 Task: Monitor the traffic conditions on I5 between Portland and Seattle.
Action: Key pressed <Key.shift_r>I5,<Key.space><Key.shift_r>Portland
Screenshot: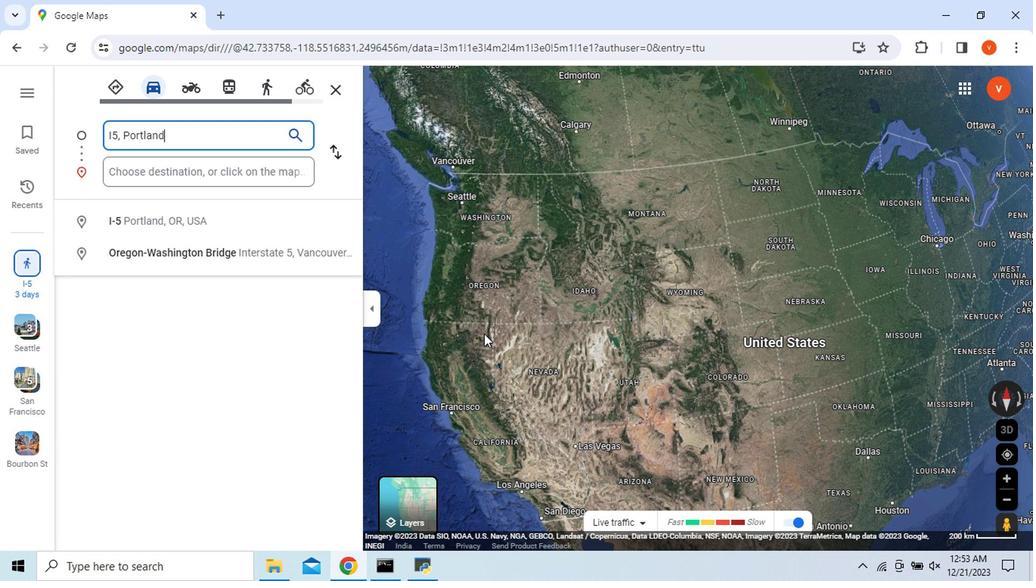 
Action: Mouse moved to (513, 364)
Screenshot: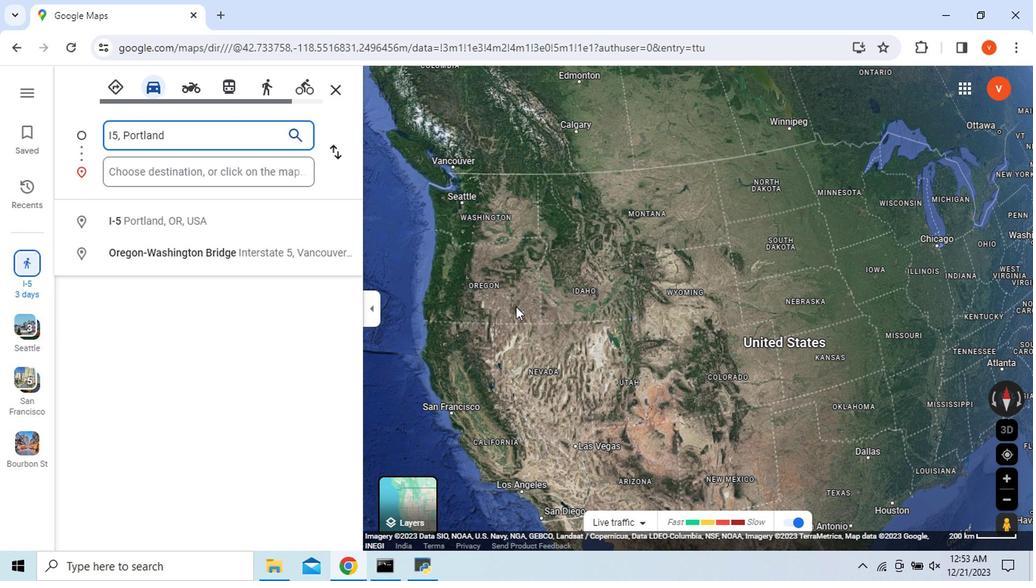 
Action: Key pressed <Key.enter>
Screenshot: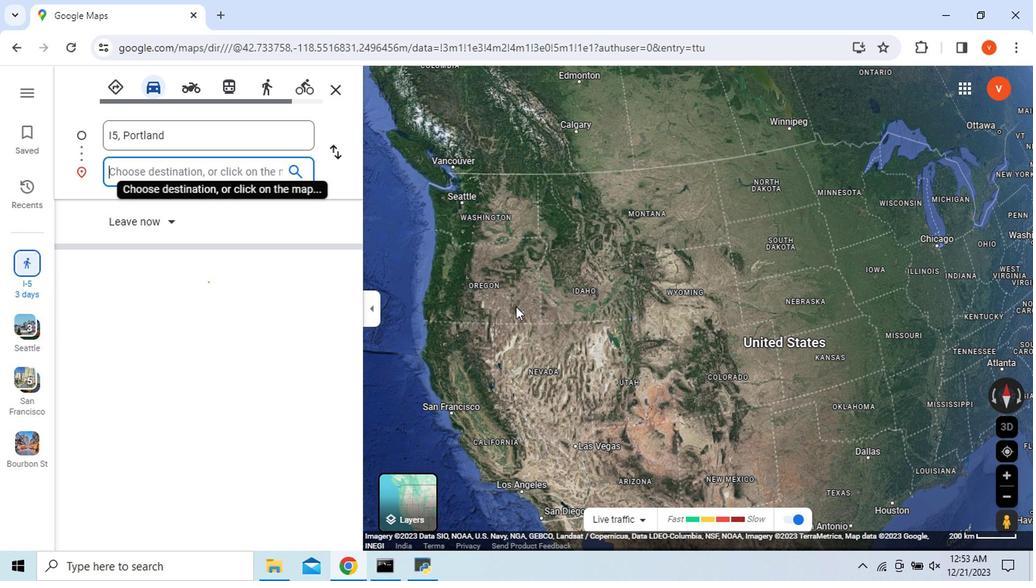 
Action: Mouse moved to (295, 400)
Screenshot: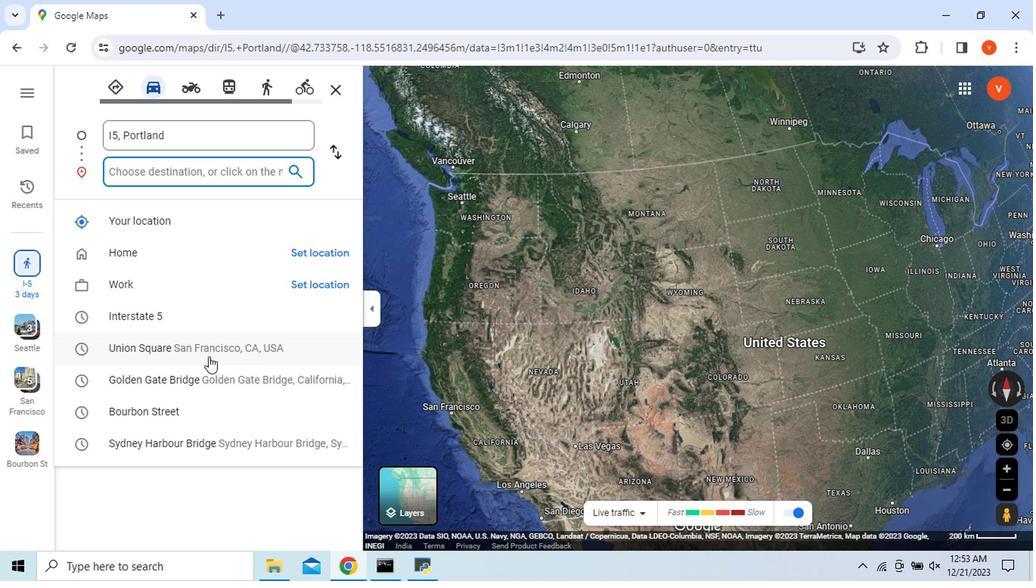 
Action: Key pressed <Key.shift_r>I5,<Key.space><Key.shift>Seattle
Screenshot: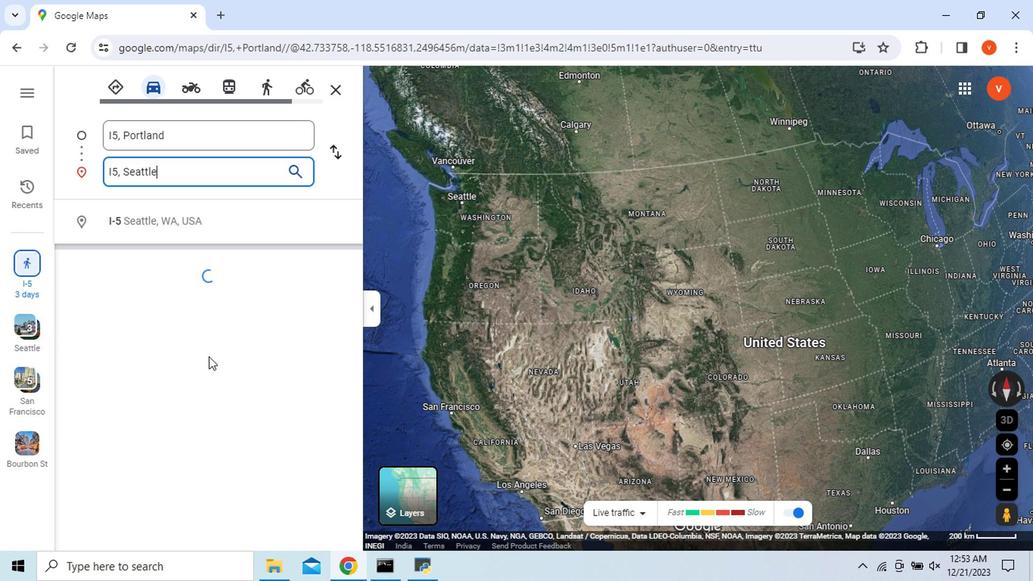
Action: Mouse moved to (274, 302)
Screenshot: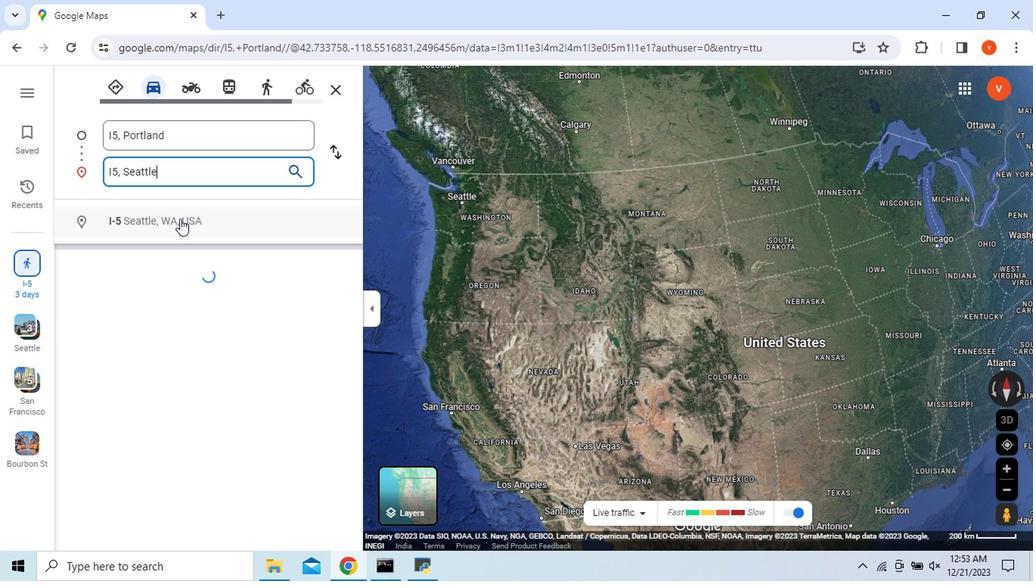 
Action: Mouse pressed left at (274, 302)
Screenshot: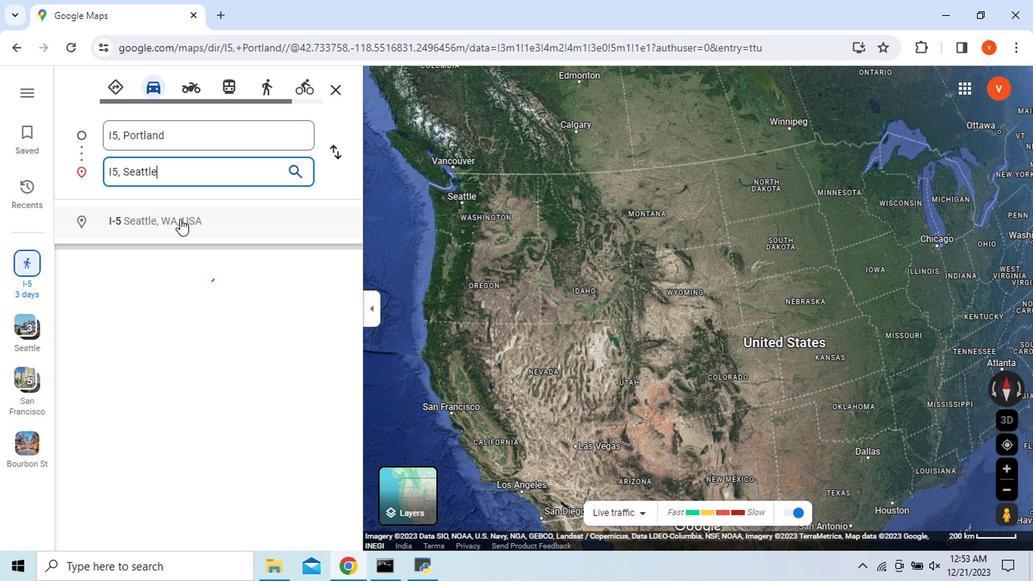 
Action: Mouse moved to (482, 404)
Screenshot: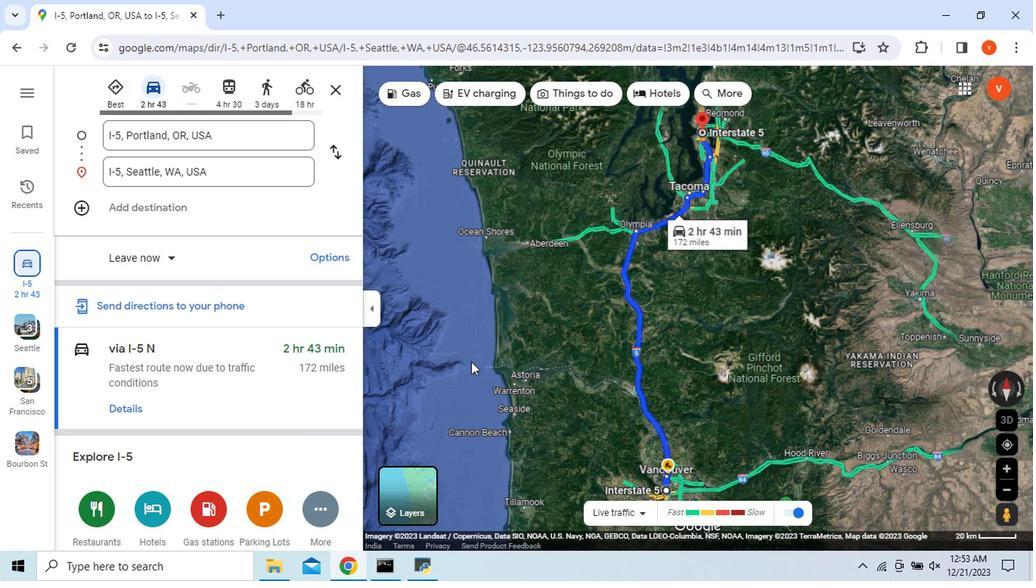 
Action: Mouse scrolled (482, 403) with delta (0, 0)
Screenshot: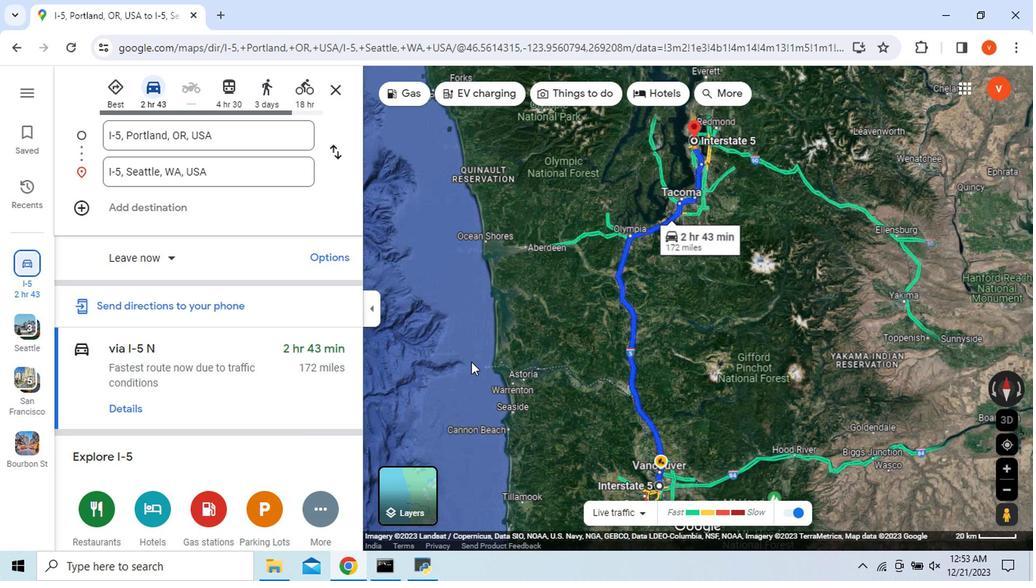
Action: Mouse scrolled (482, 403) with delta (0, 0)
Screenshot: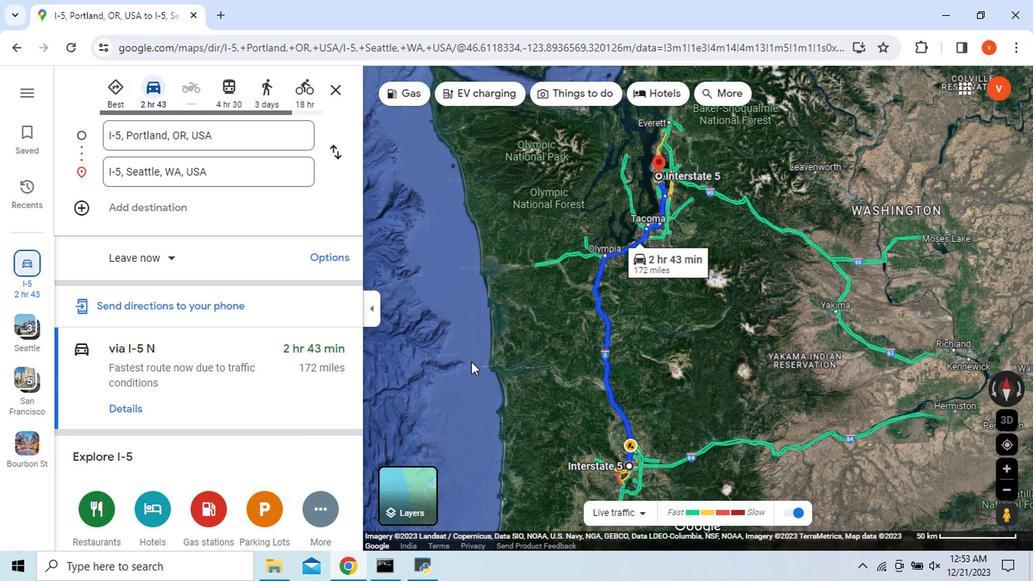
Action: Mouse moved to (428, 489)
Screenshot: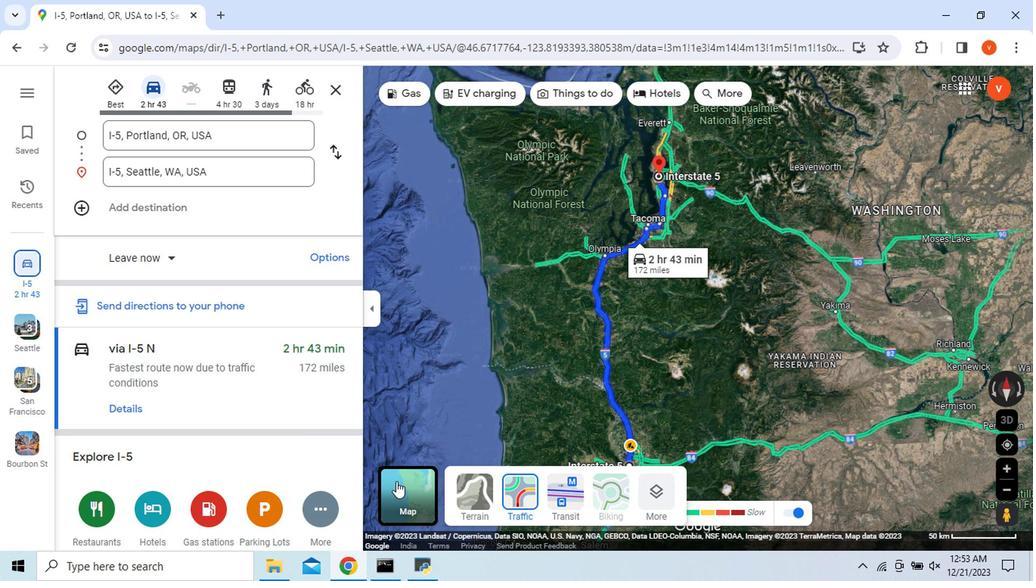 
Action: Mouse pressed left at (428, 489)
Screenshot: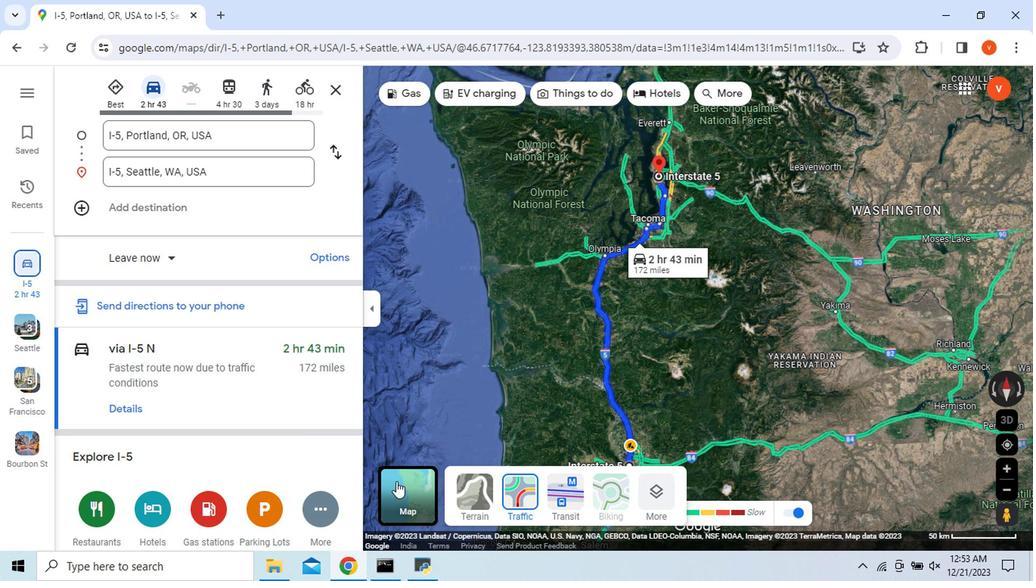 
Action: Mouse moved to (605, 522)
Screenshot: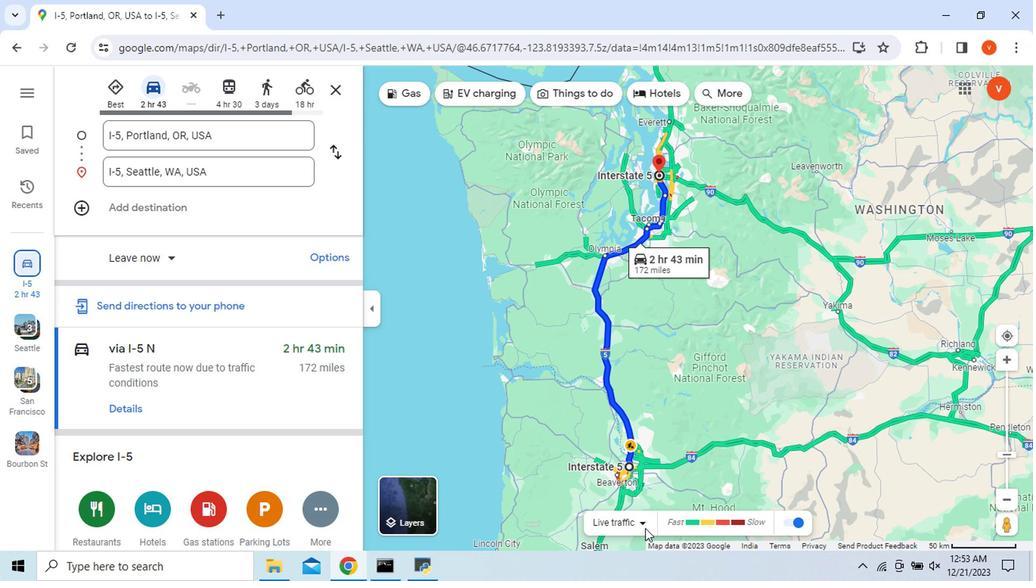 
Action: Mouse pressed left at (605, 522)
Screenshot: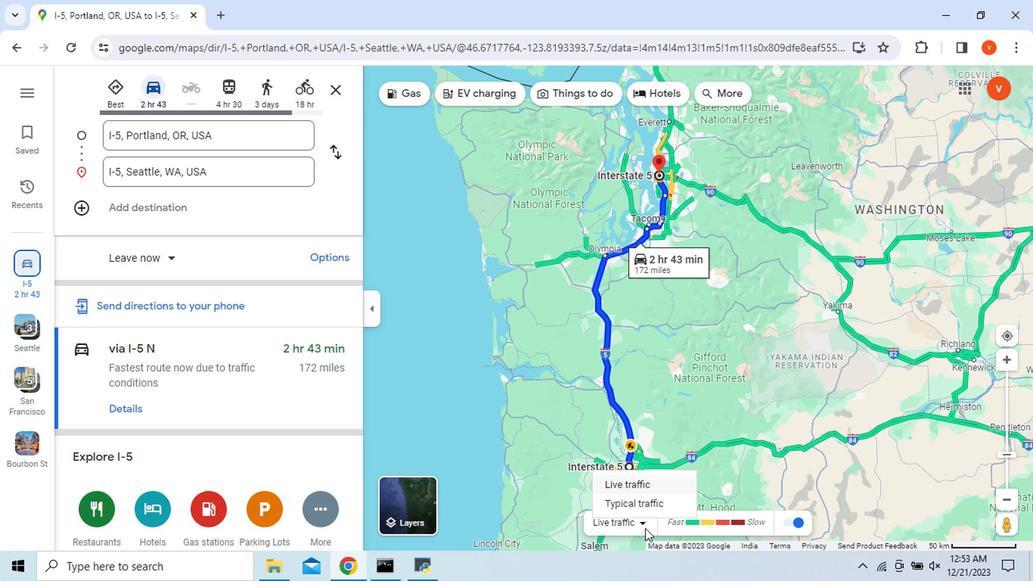
Action: Mouse moved to (605, 505)
Screenshot: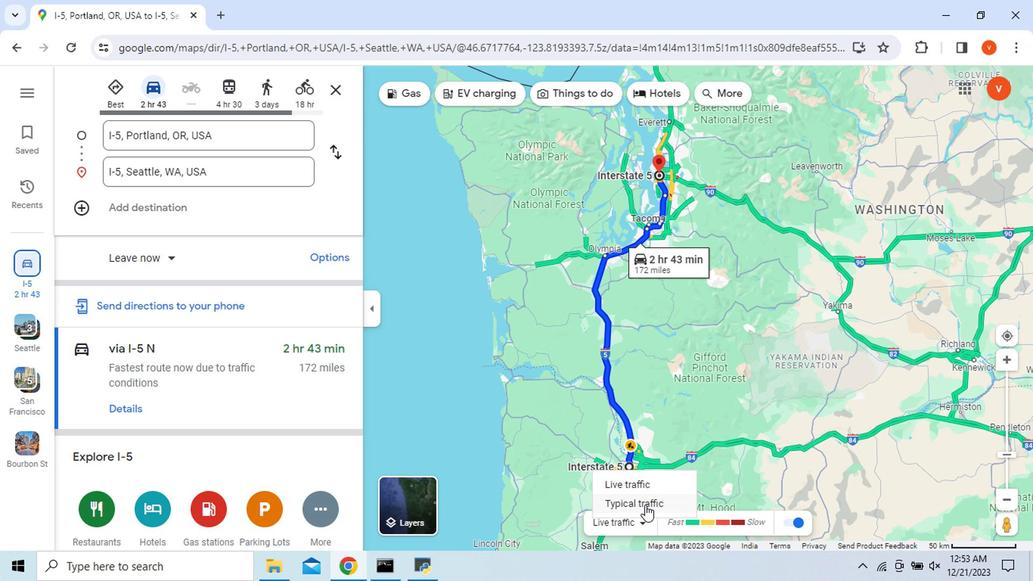
Action: Mouse pressed left at (605, 505)
Screenshot: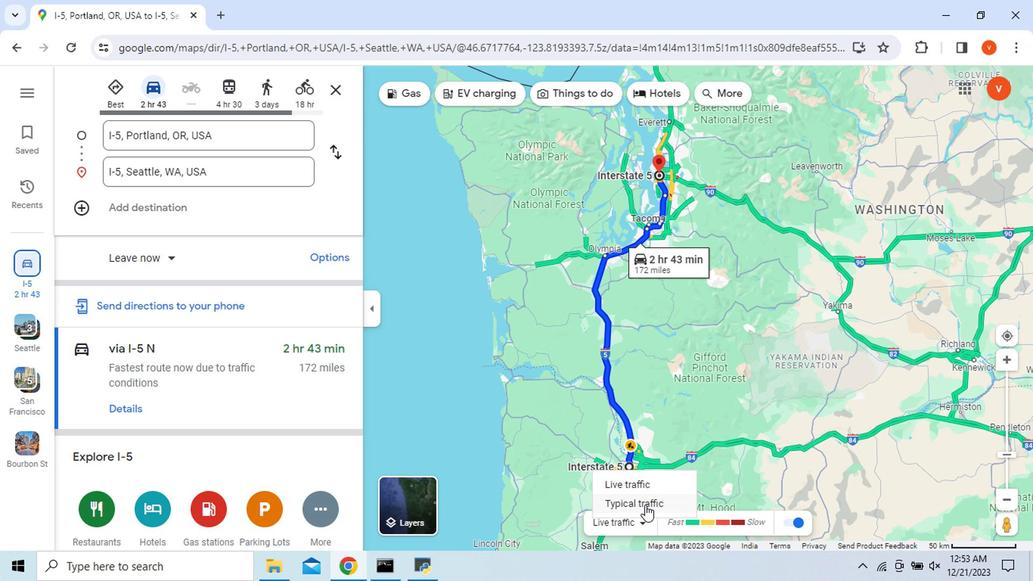 
Action: Mouse moved to (656, 503)
Screenshot: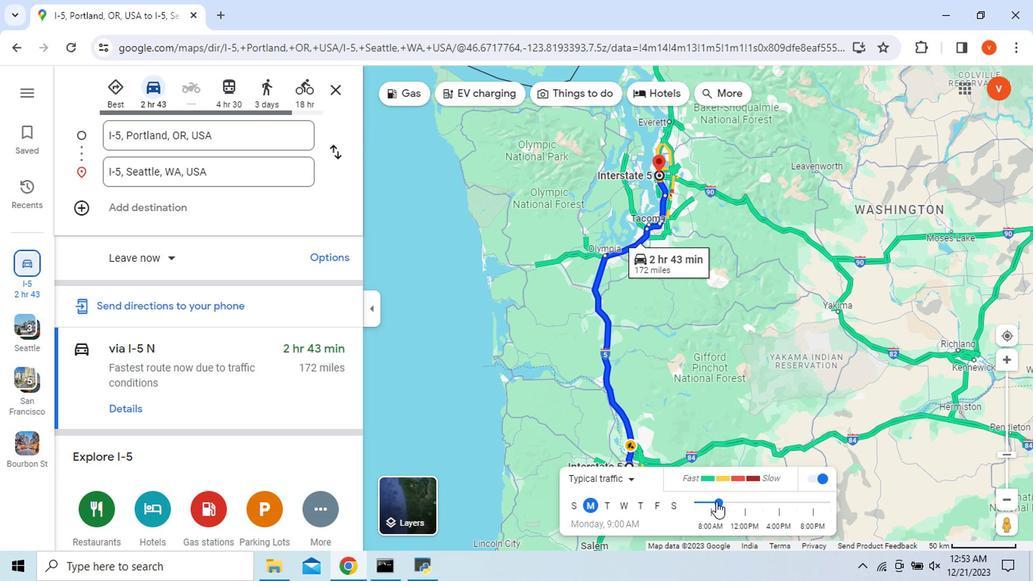 
Action: Mouse pressed left at (656, 503)
Screenshot: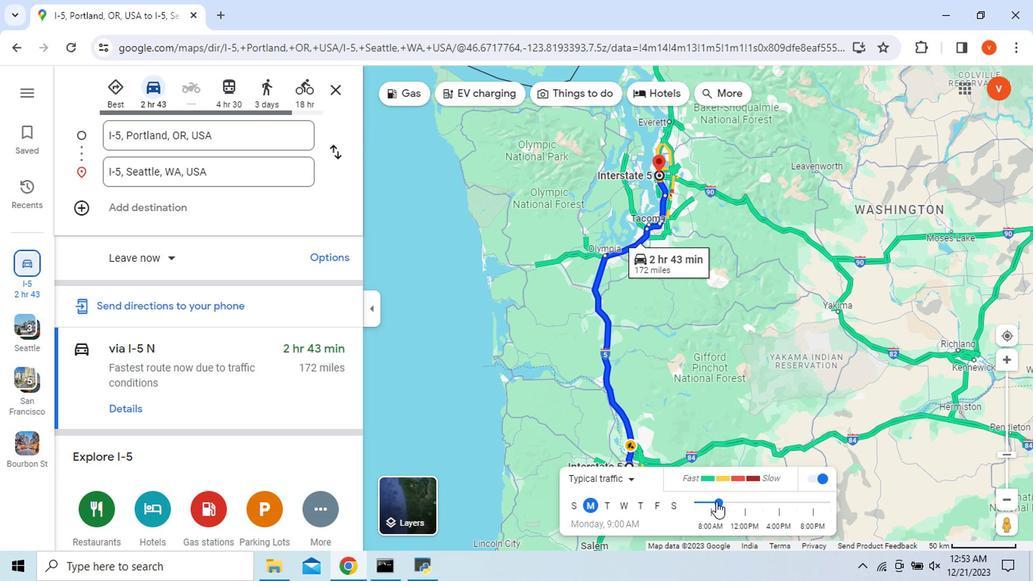 
Action: Mouse moved to (645, 503)
Screenshot: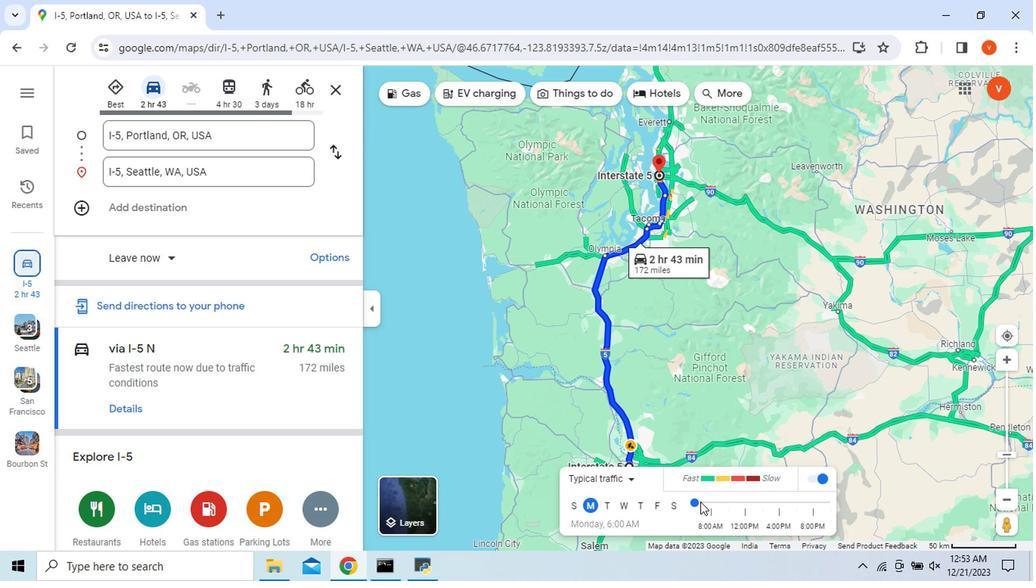 
Action: Mouse pressed left at (645, 503)
Screenshot: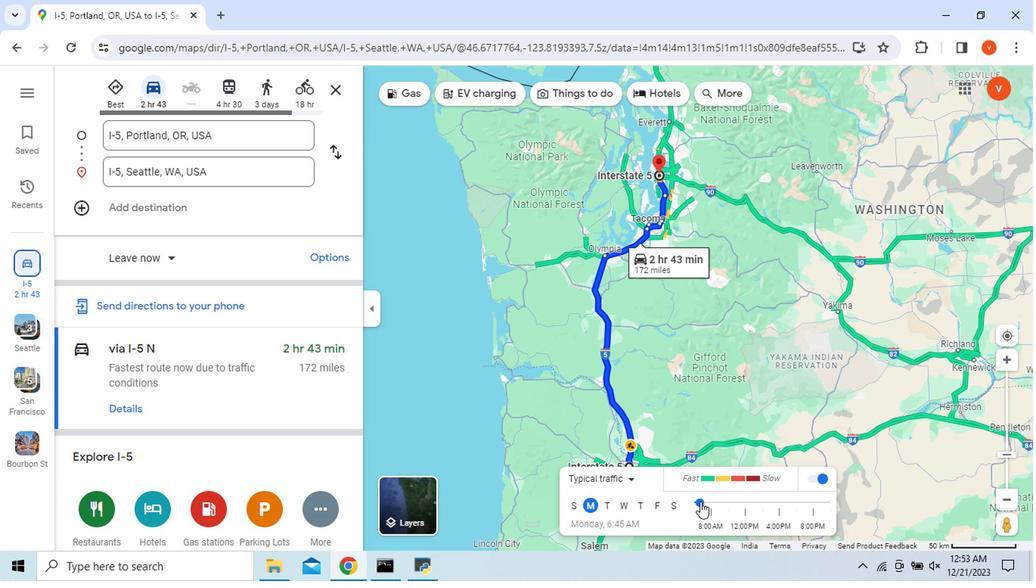 
Action: Mouse pressed left at (645, 503)
Screenshot: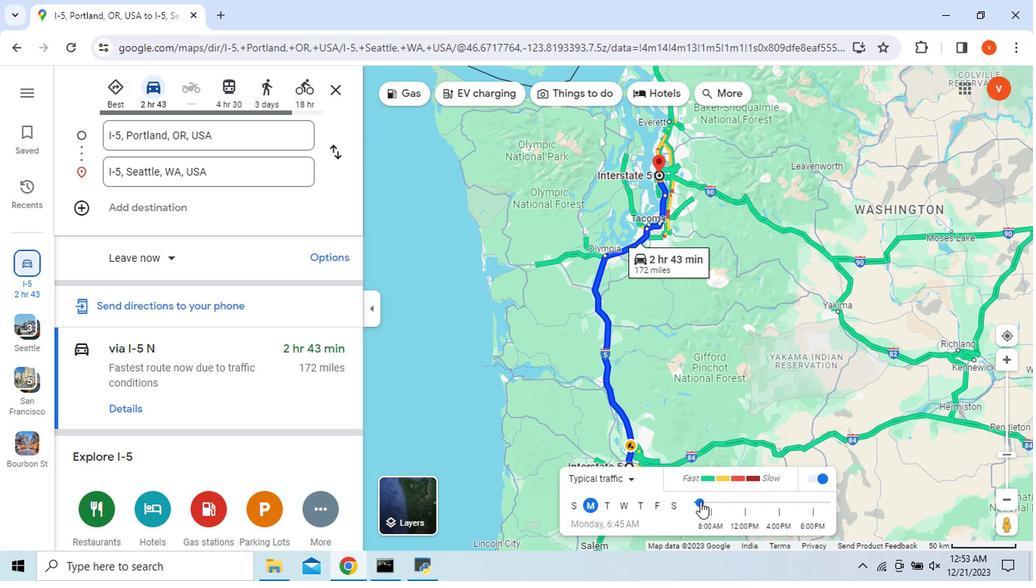 
Action: Mouse moved to (579, 504)
Screenshot: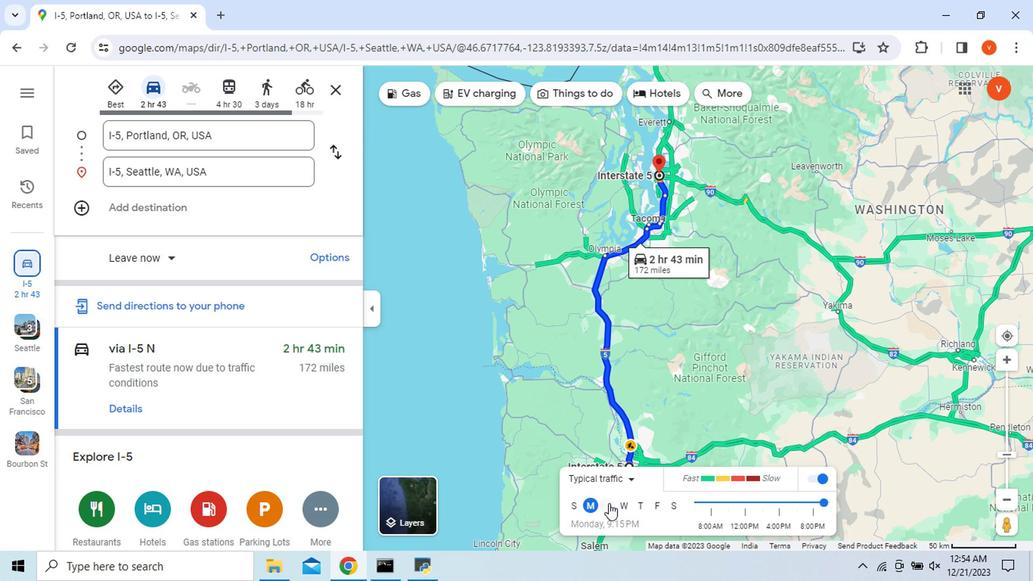 
Action: Mouse pressed left at (579, 504)
Screenshot: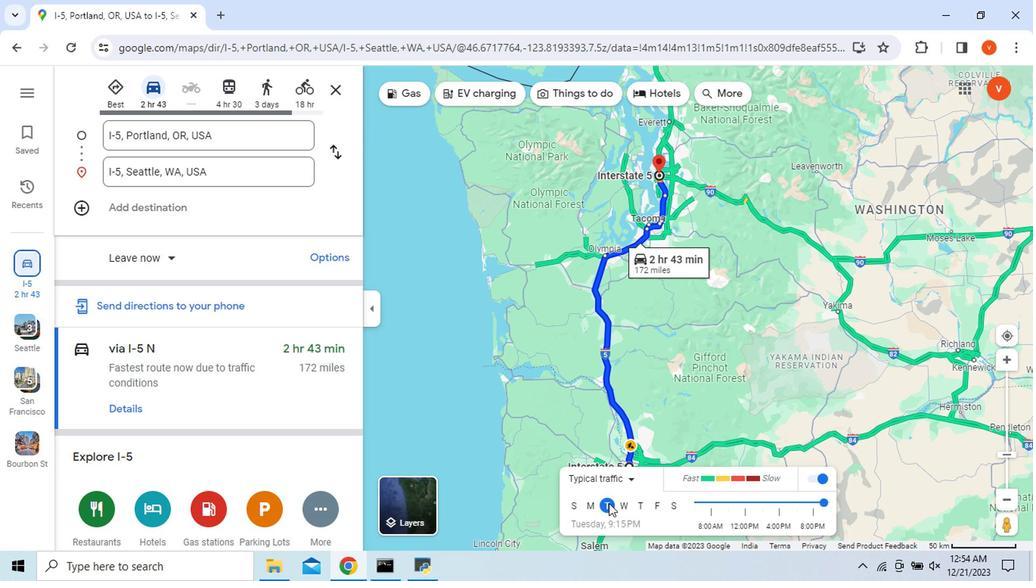
Action: Mouse moved to (640, 503)
Screenshot: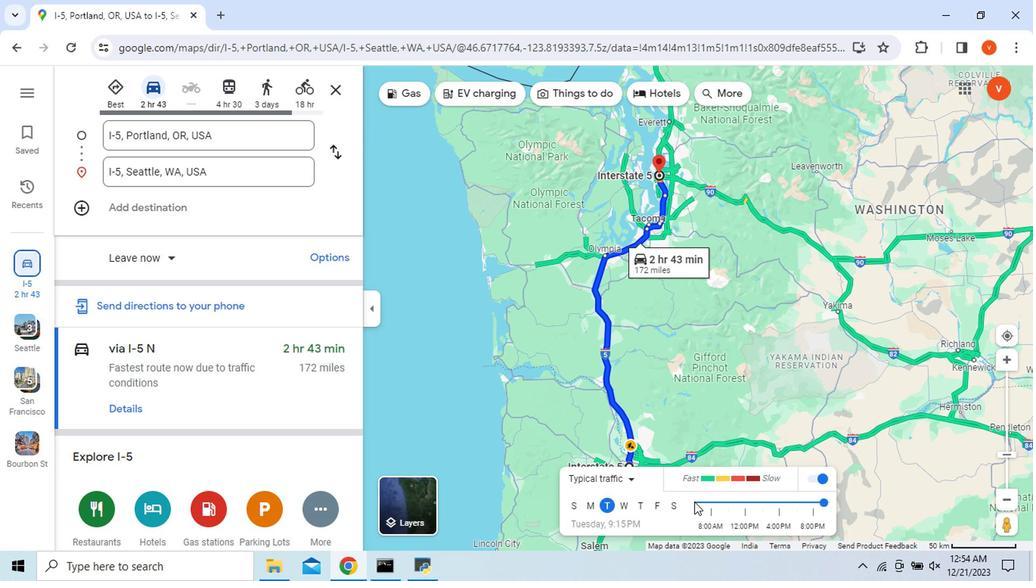 
Action: Mouse pressed left at (640, 503)
Screenshot: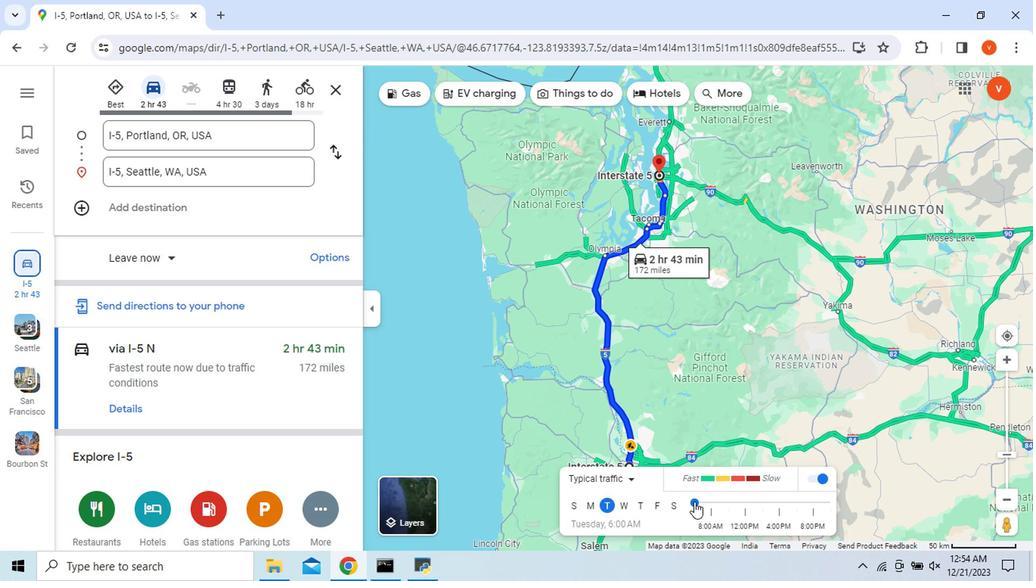 
Action: Mouse pressed left at (640, 503)
Screenshot: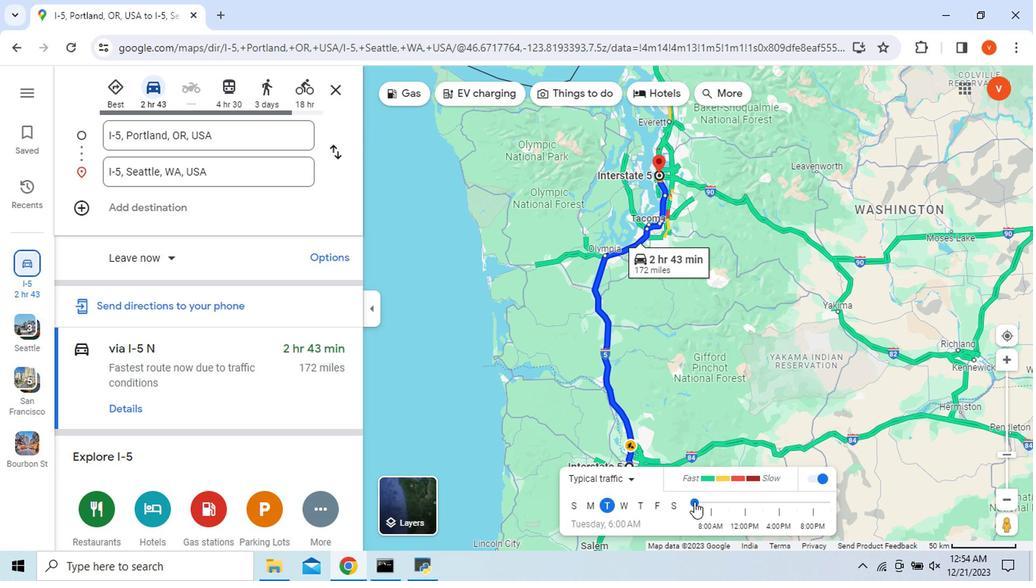 
Action: Mouse moved to (686, 422)
Screenshot: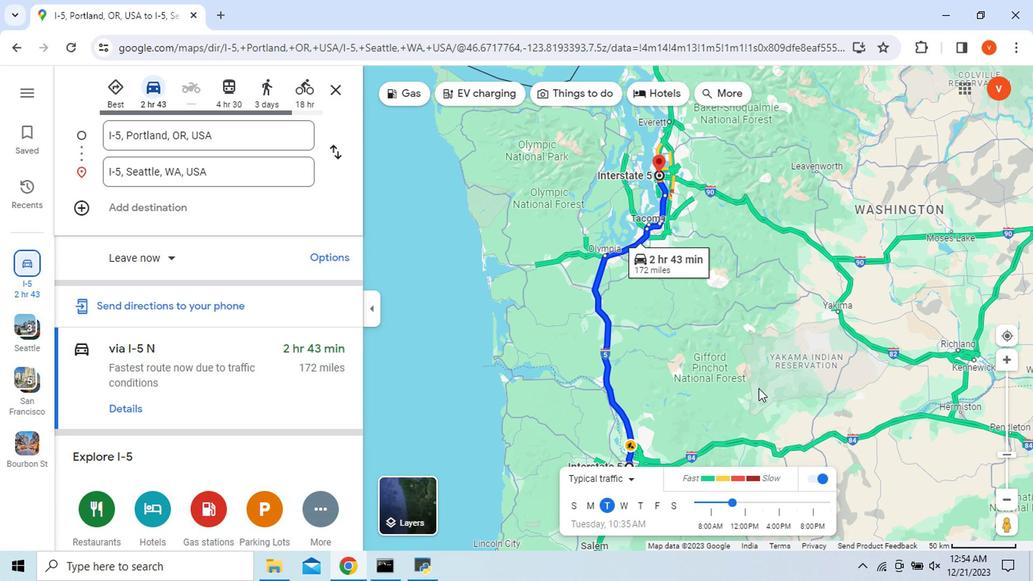 
Action: Mouse scrolled (686, 422) with delta (0, 0)
Screenshot: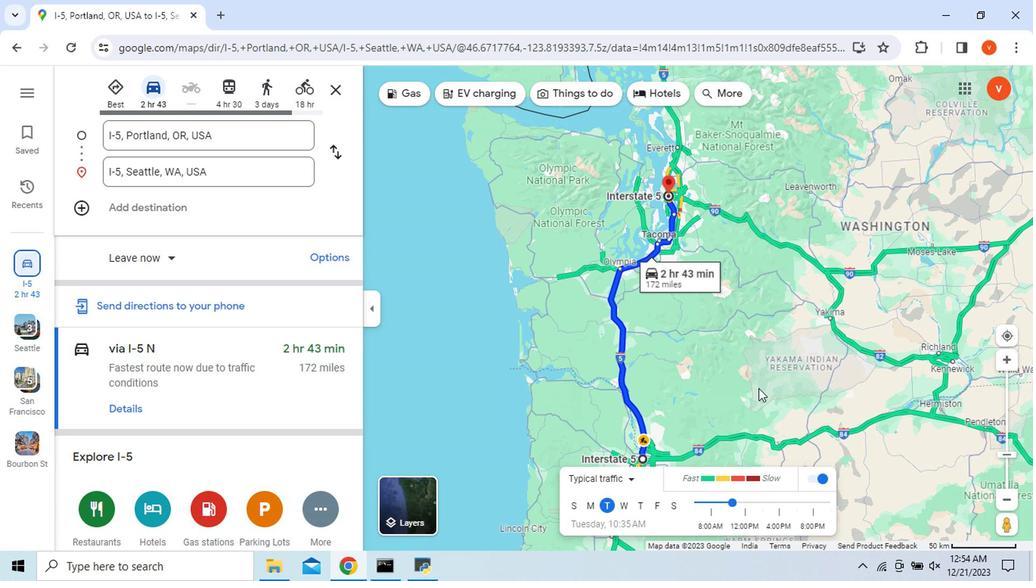 
Action: Mouse scrolled (686, 422) with delta (0, 0)
Screenshot: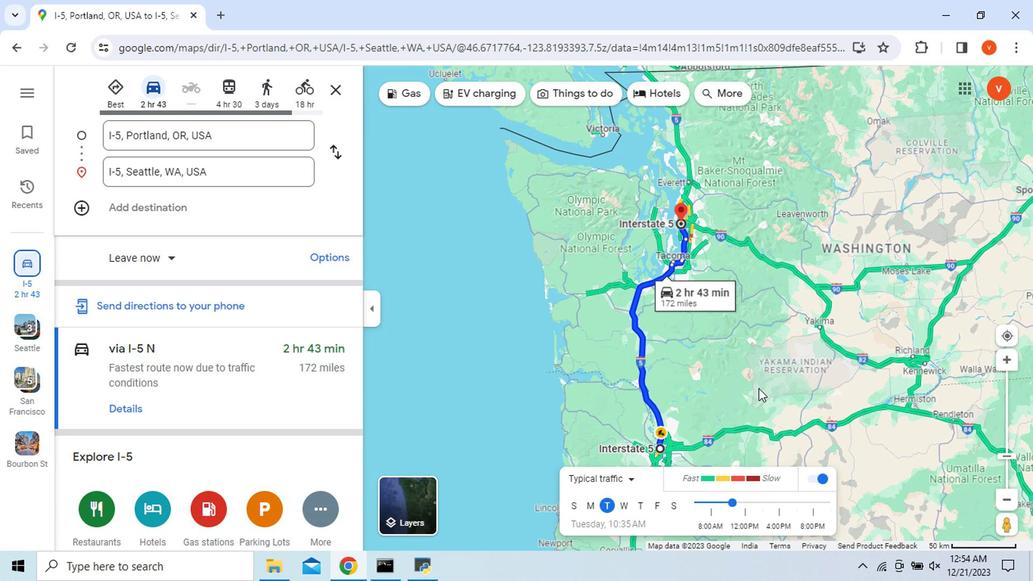 
Action: Mouse moved to (670, 503)
Screenshot: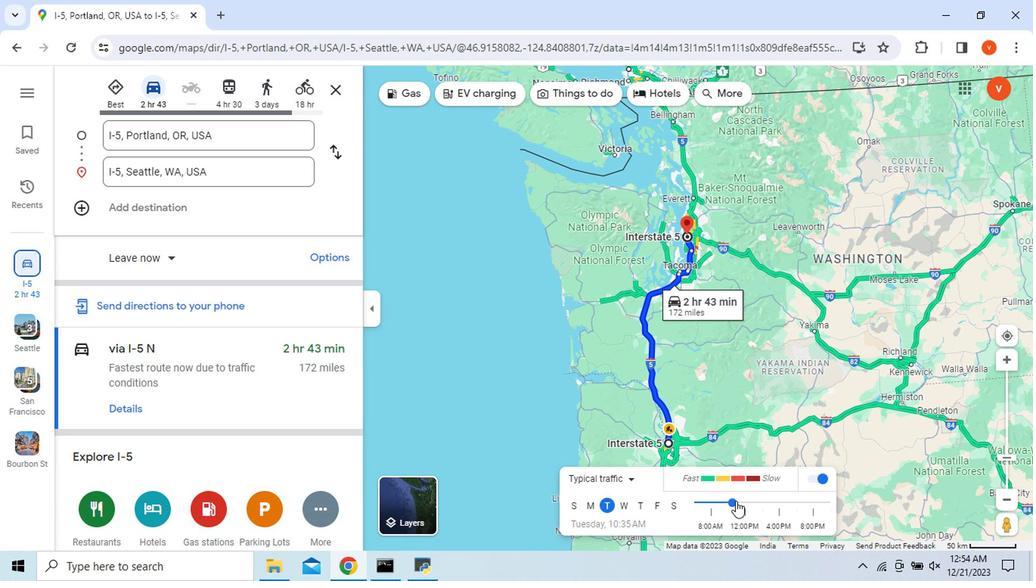 
Action: Mouse pressed left at (670, 503)
Screenshot: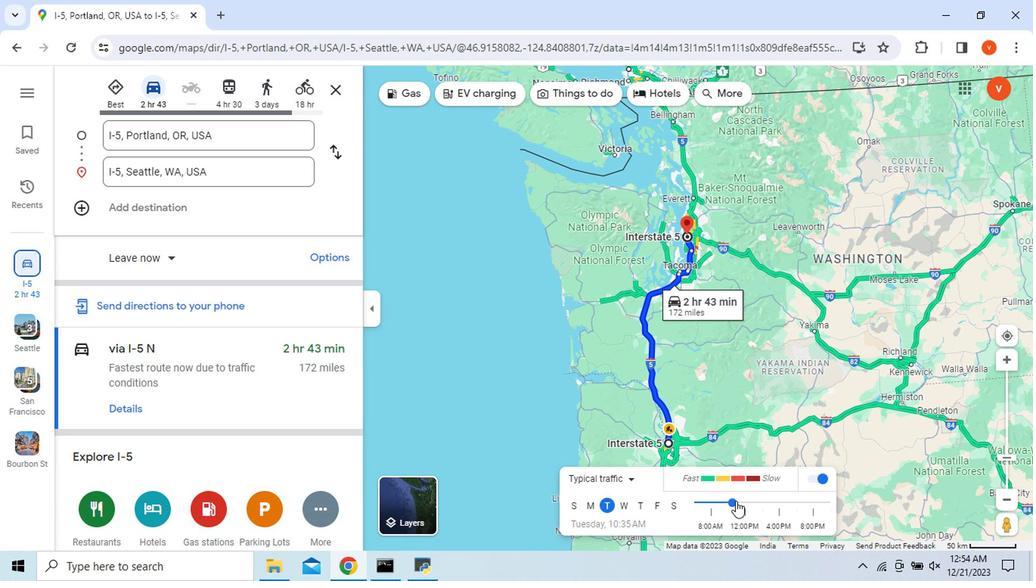 
Action: Mouse moved to (590, 505)
Screenshot: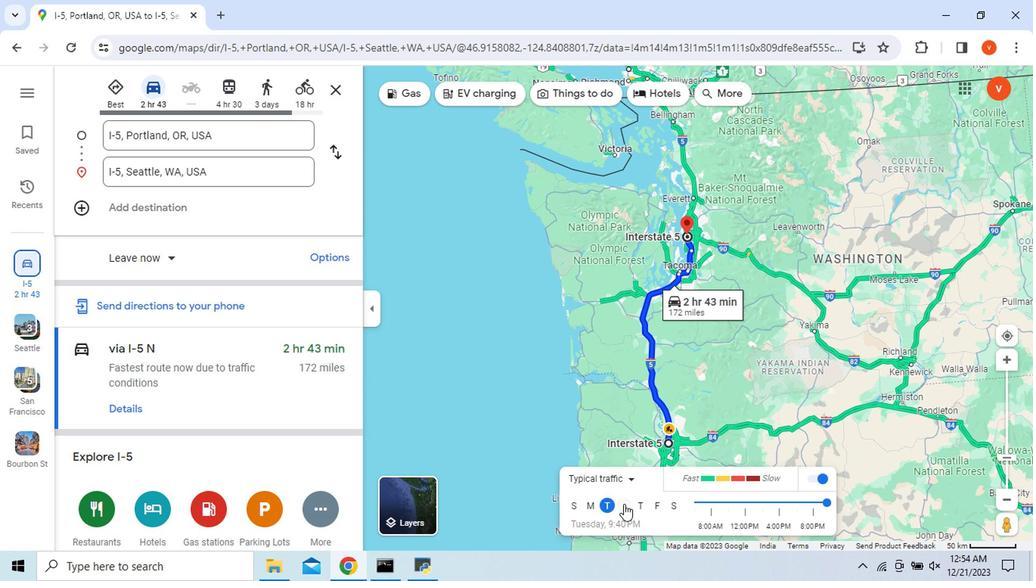 
Action: Mouse pressed left at (590, 505)
Screenshot: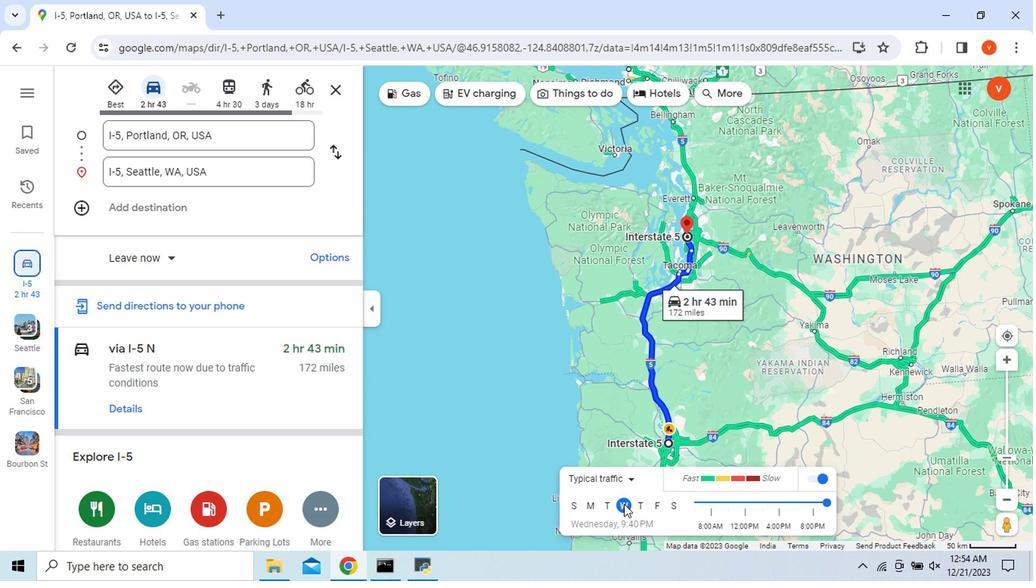 
Action: Mouse moved to (640, 502)
Screenshot: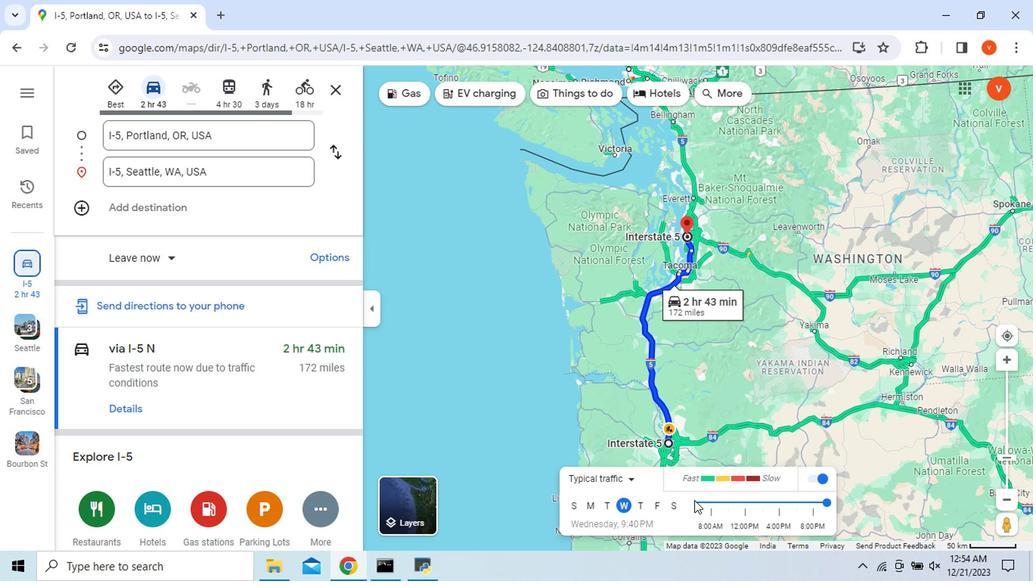 
Action: Mouse pressed left at (640, 502)
Screenshot: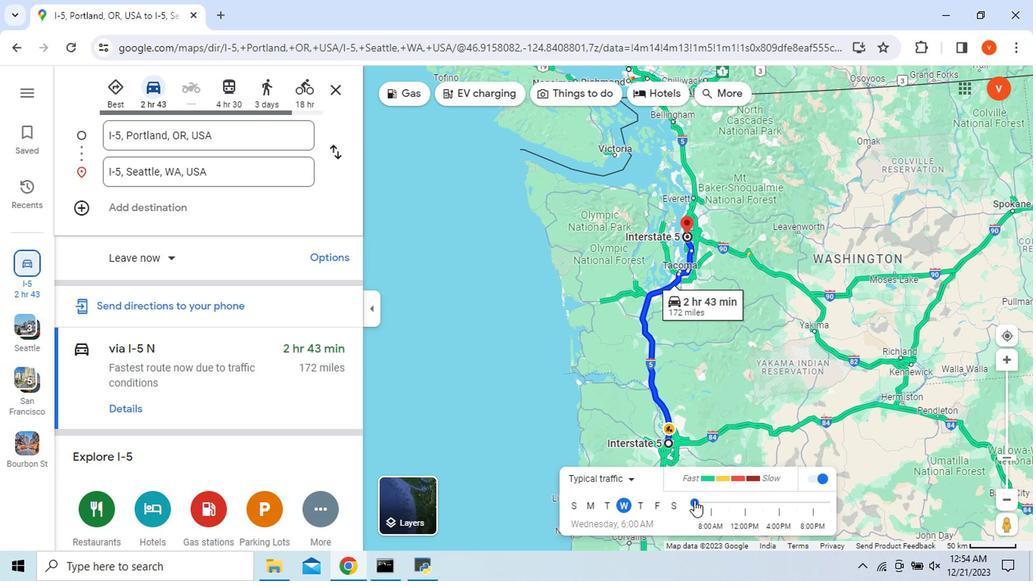 
Action: Mouse pressed left at (640, 502)
Screenshot: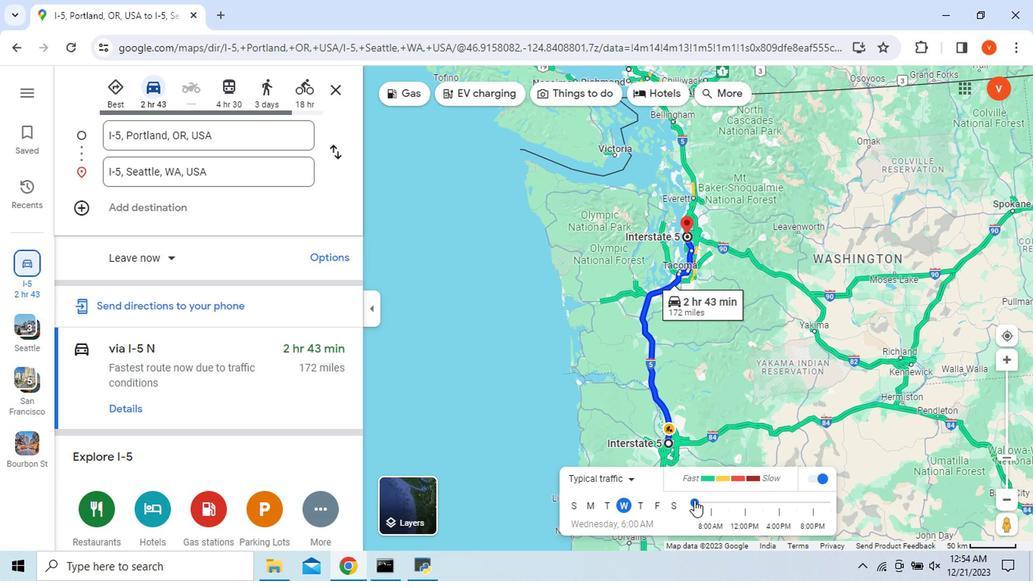 
Action: Mouse moved to (604, 502)
Screenshot: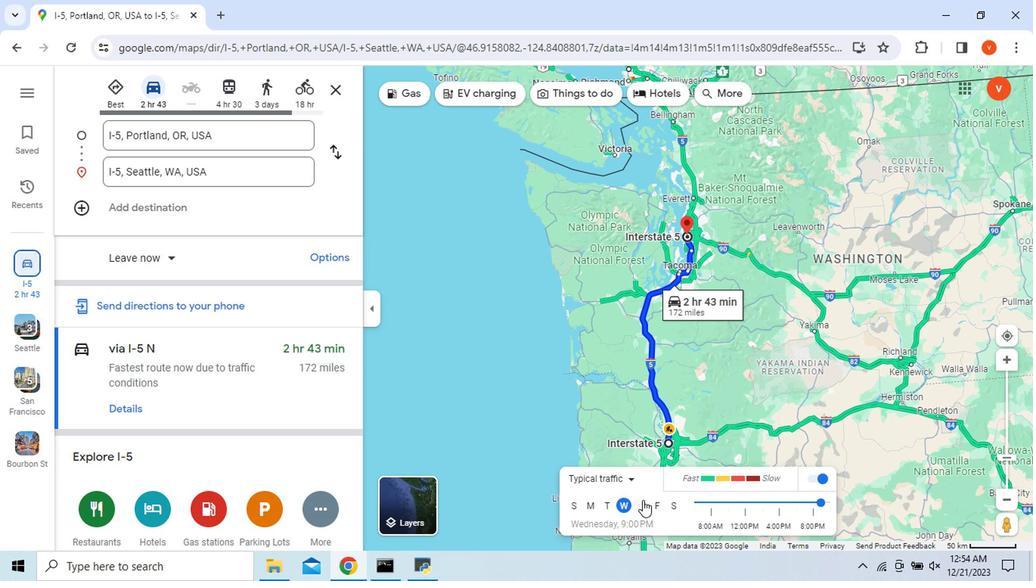 
Action: Mouse pressed left at (604, 502)
Screenshot: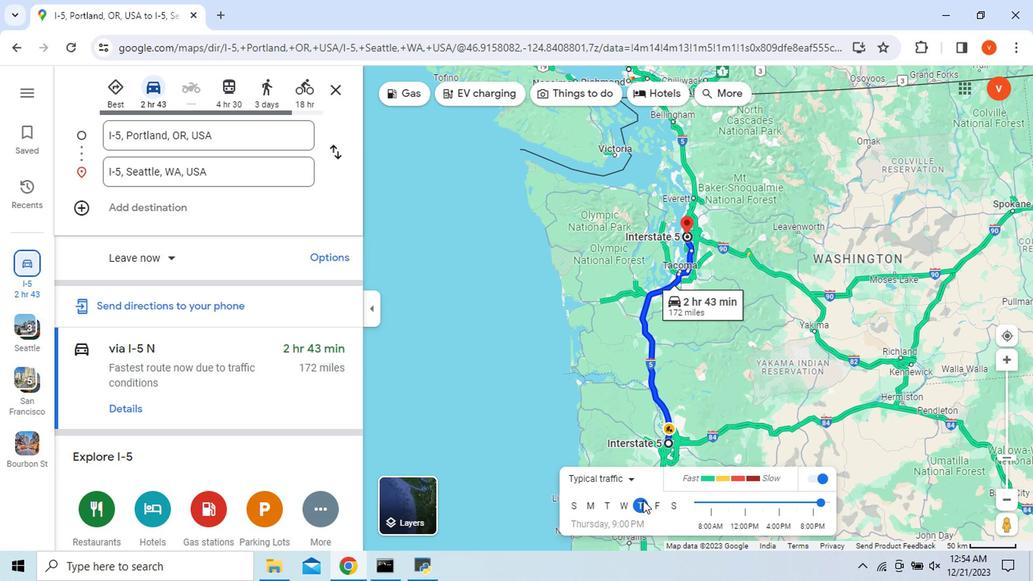 
Action: Mouse moved to (644, 503)
Screenshot: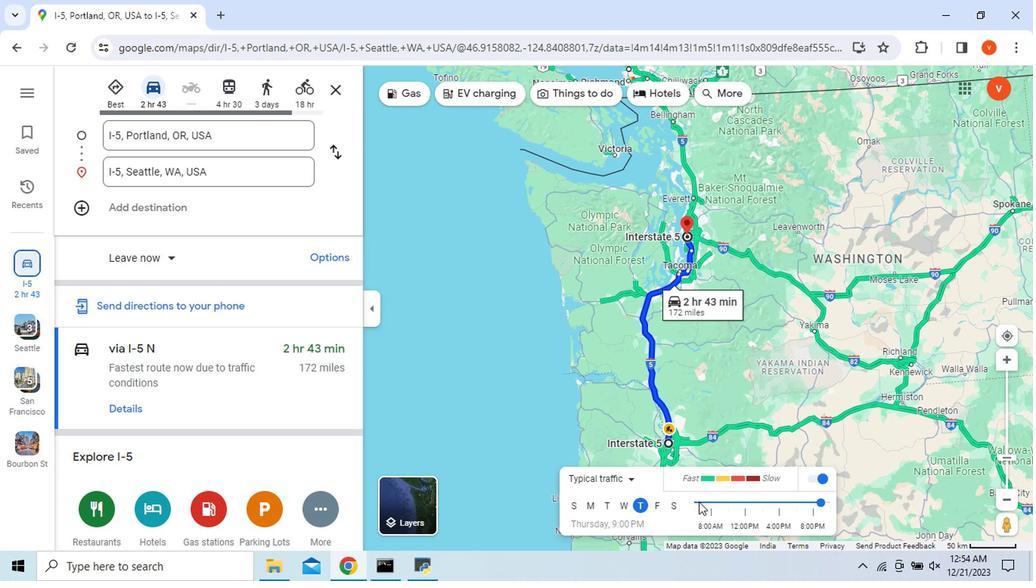 
Action: Mouse pressed left at (644, 503)
Screenshot: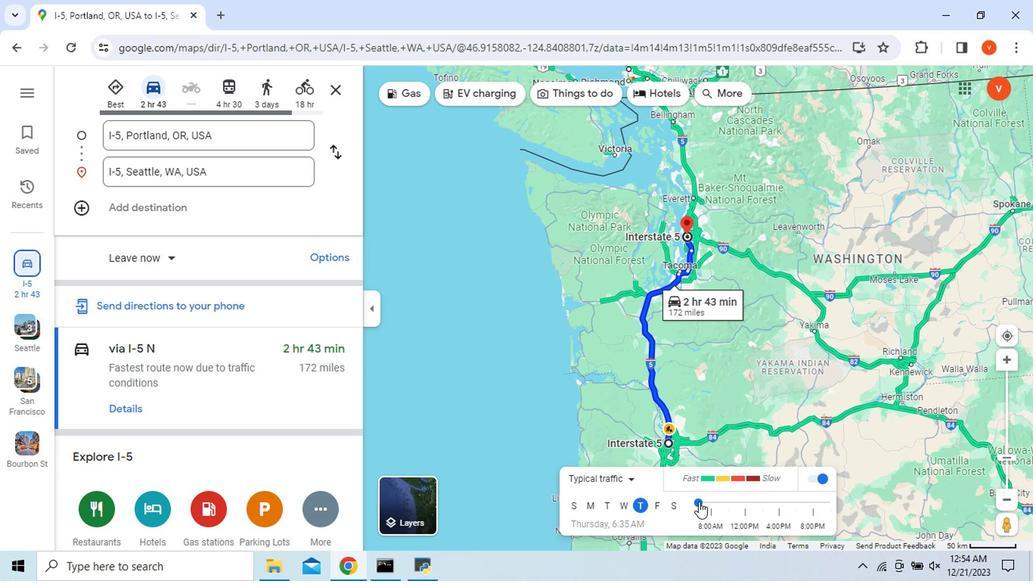 
Action: Mouse pressed left at (644, 503)
Screenshot: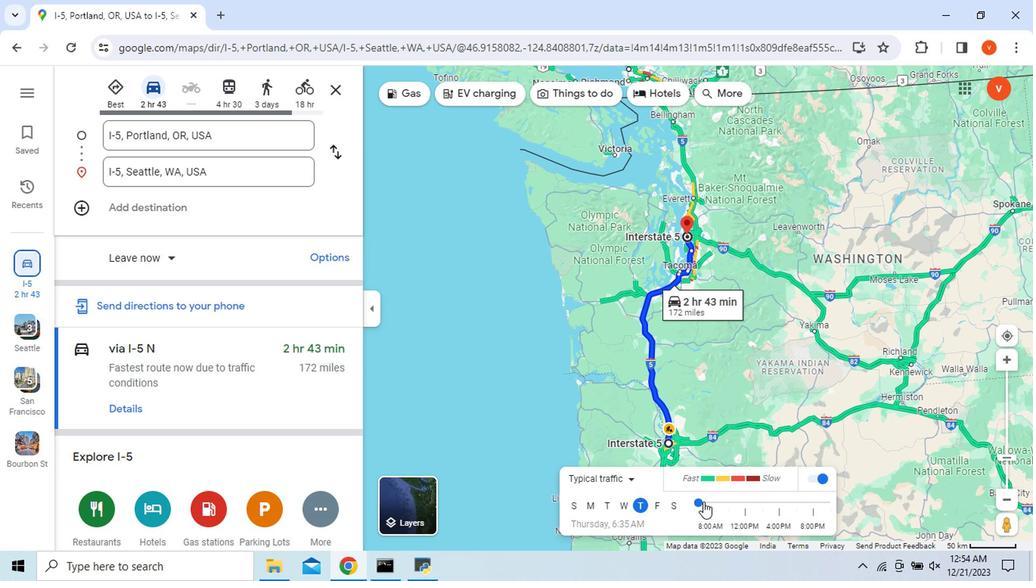 
Action: Mouse moved to (613, 504)
Screenshot: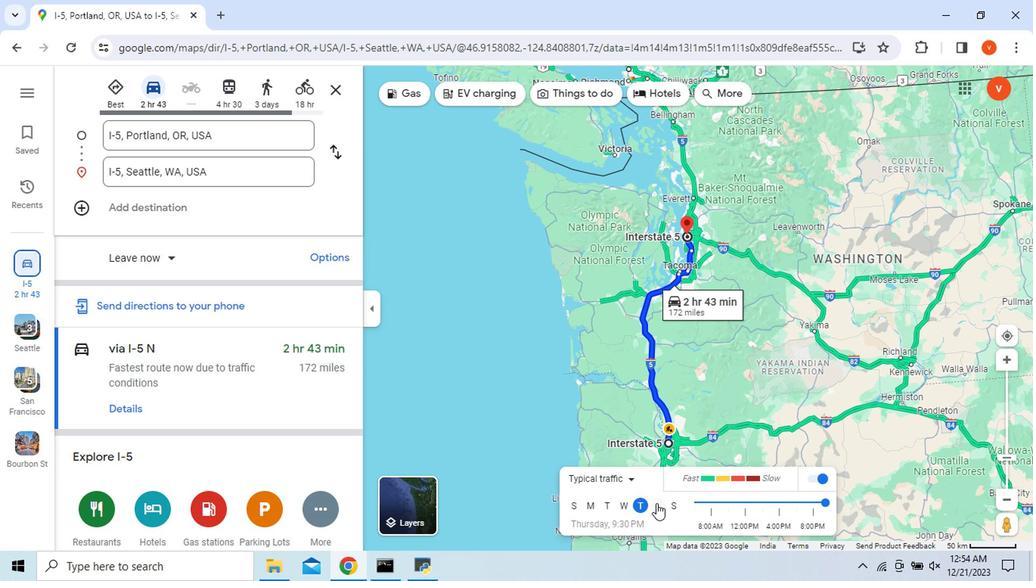 
Action: Mouse pressed left at (613, 504)
Screenshot: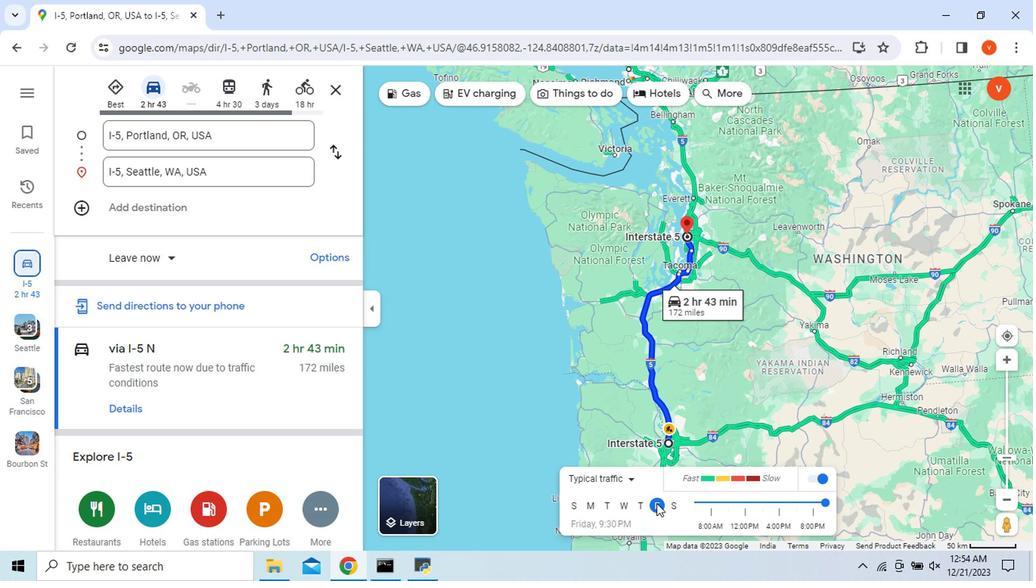 
Action: Mouse moved to (644, 503)
Screenshot: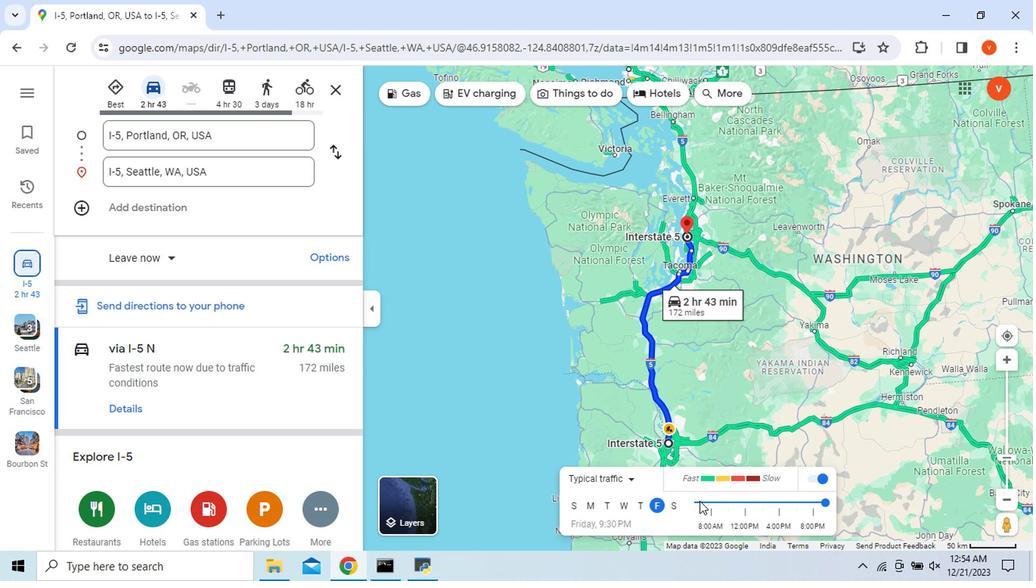 
Action: Mouse pressed left at (644, 503)
Screenshot: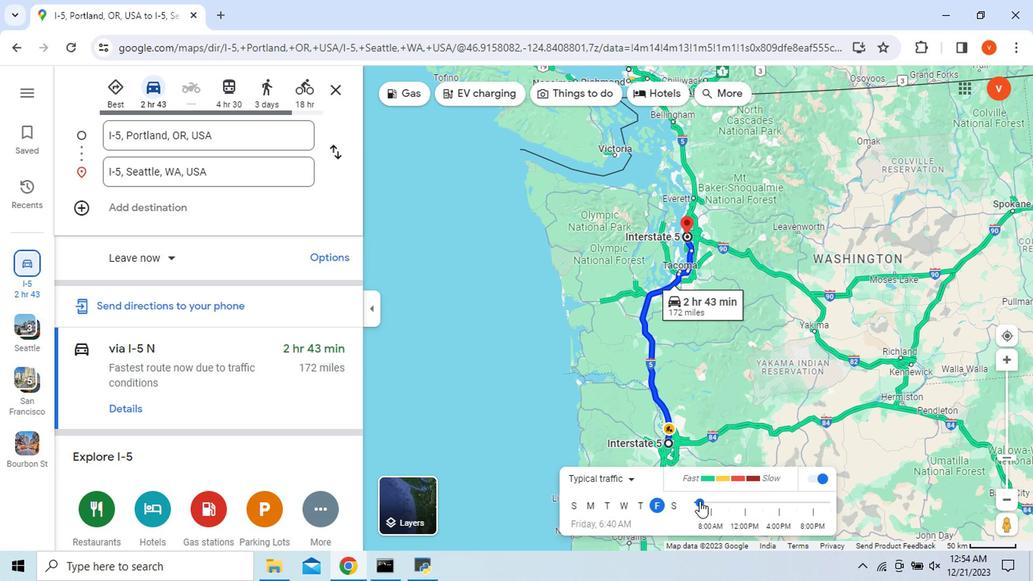 
Action: Mouse pressed left at (644, 503)
Screenshot: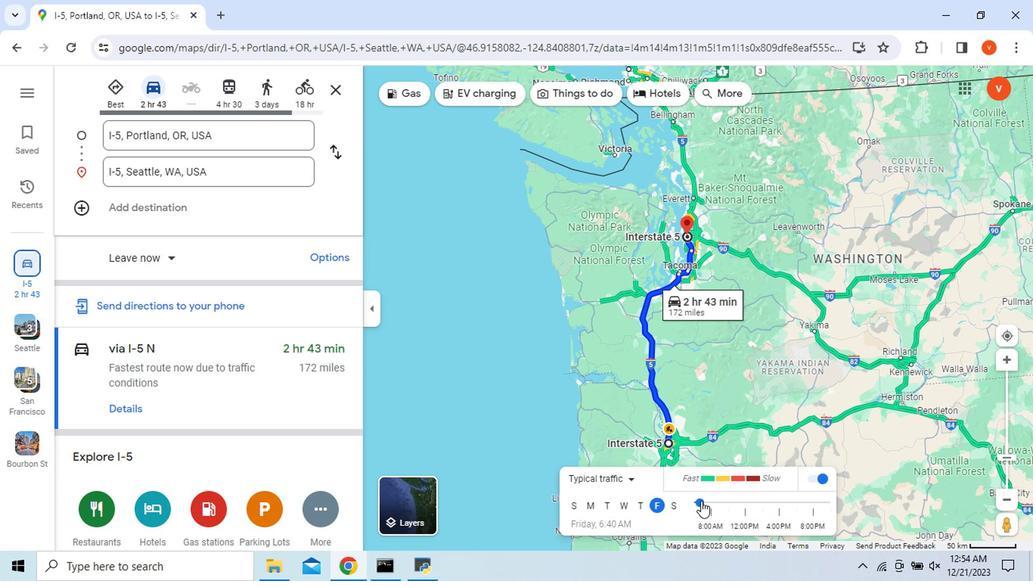 
Action: Mouse moved to (630, 504)
Screenshot: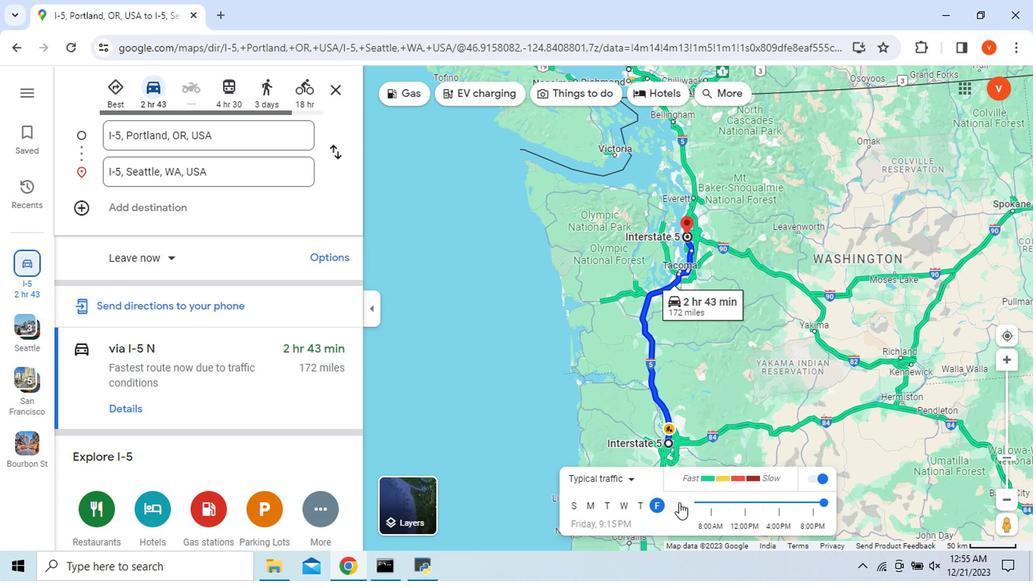 
Action: Mouse pressed left at (630, 504)
Screenshot: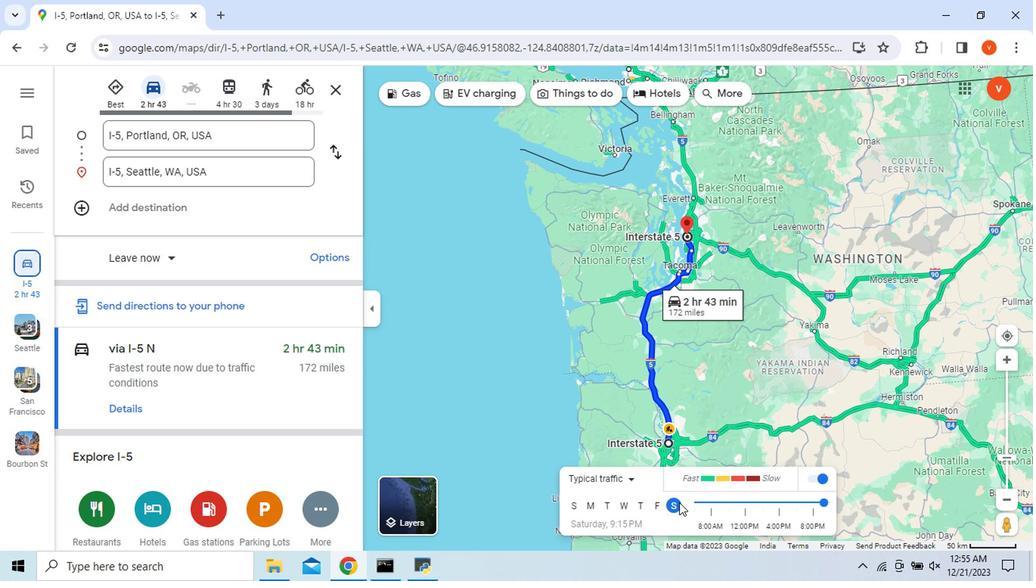 
Action: Mouse moved to (643, 501)
Screenshot: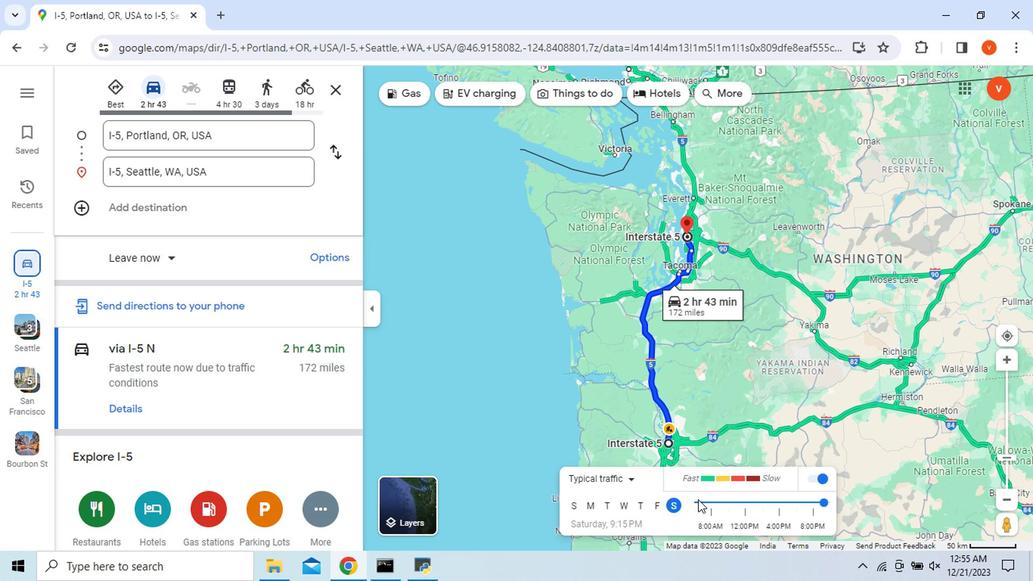
Action: Mouse pressed left at (643, 501)
Screenshot: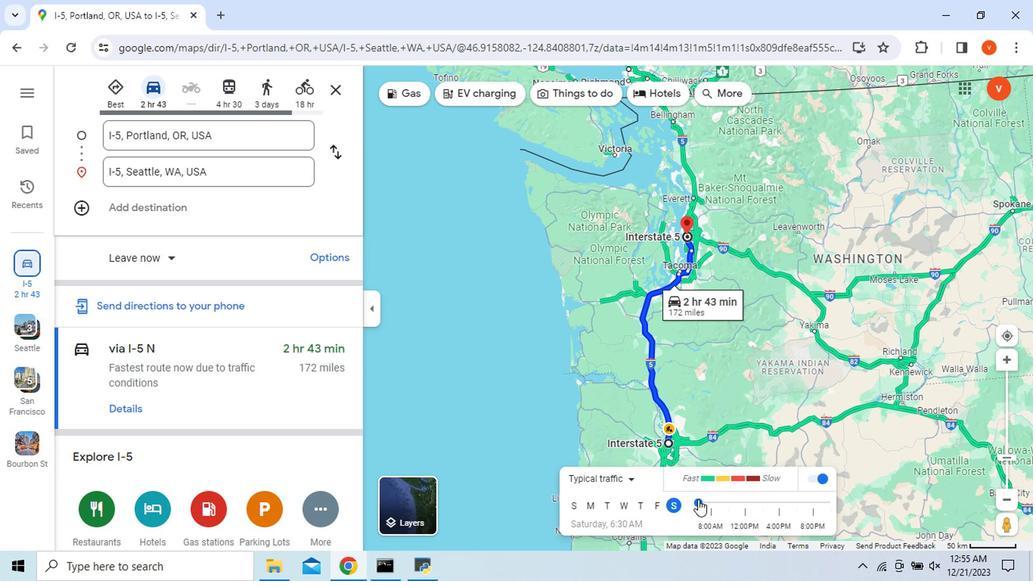 
Action: Mouse pressed left at (643, 501)
Screenshot: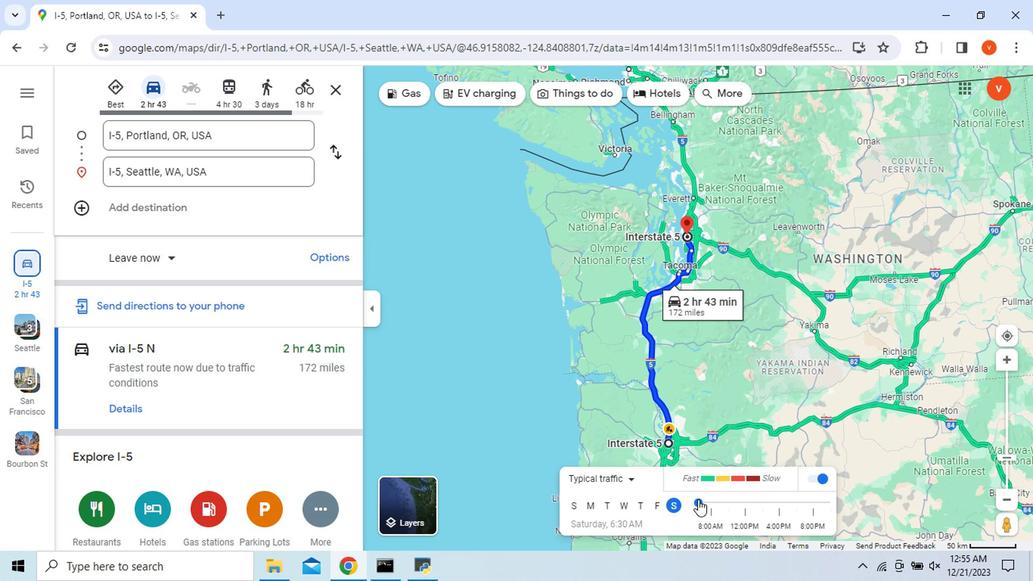 
Action: Mouse moved to (553, 506)
Screenshot: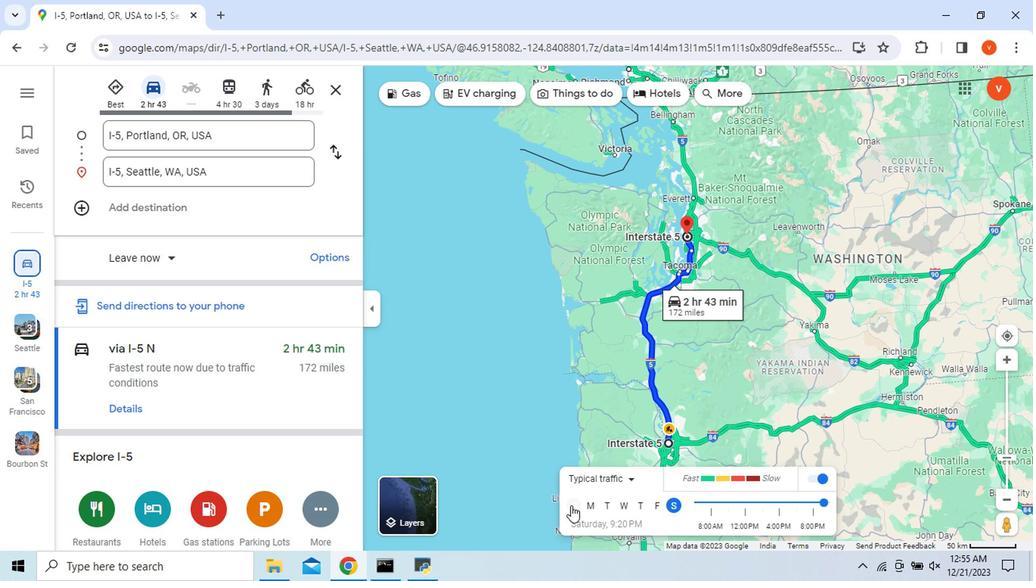 
Action: Mouse pressed left at (553, 506)
Screenshot: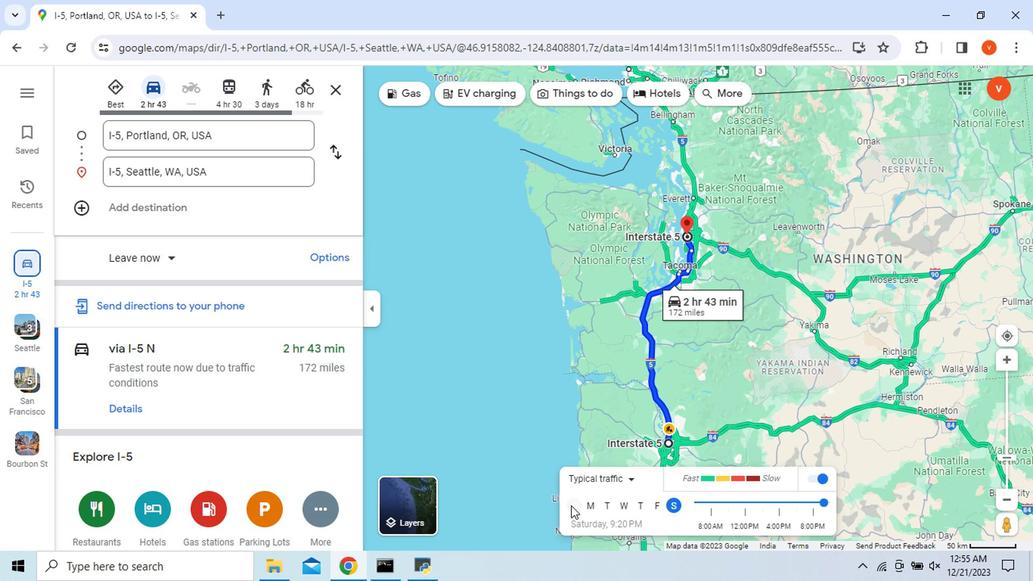 
Action: Mouse moved to (635, 500)
Screenshot: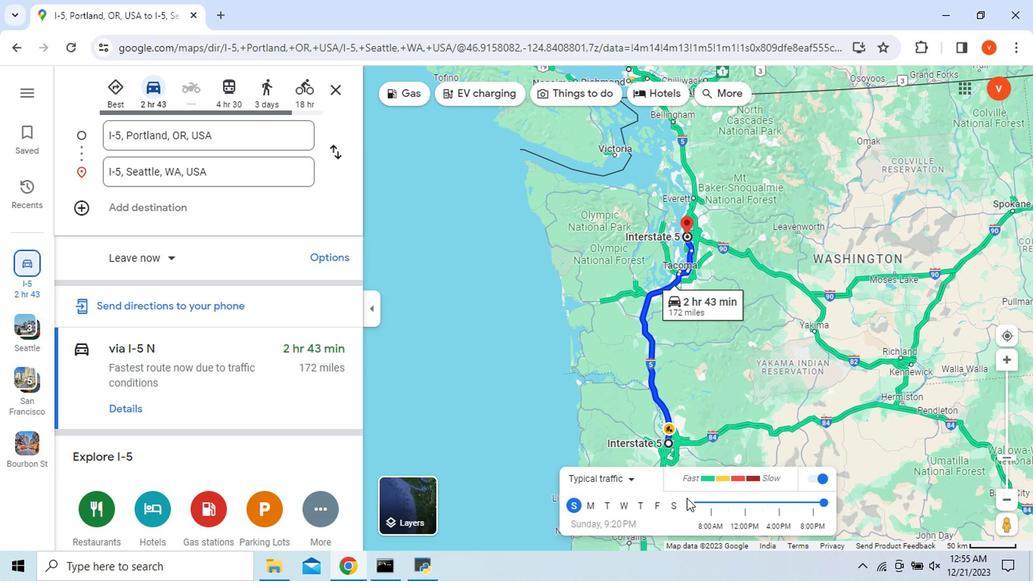 
Action: Mouse pressed left at (635, 500)
Screenshot: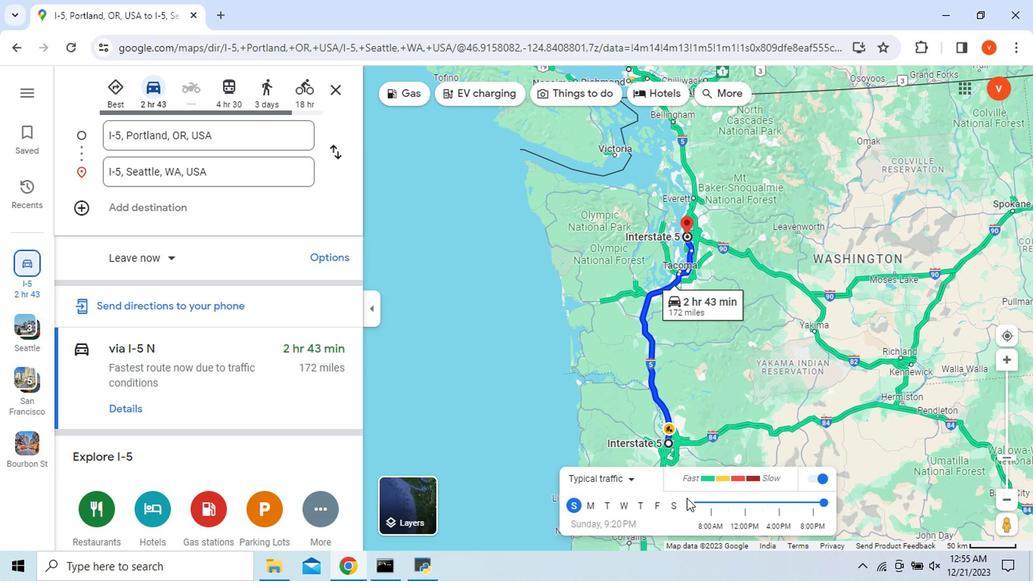 
Action: Mouse moved to (642, 503)
Screenshot: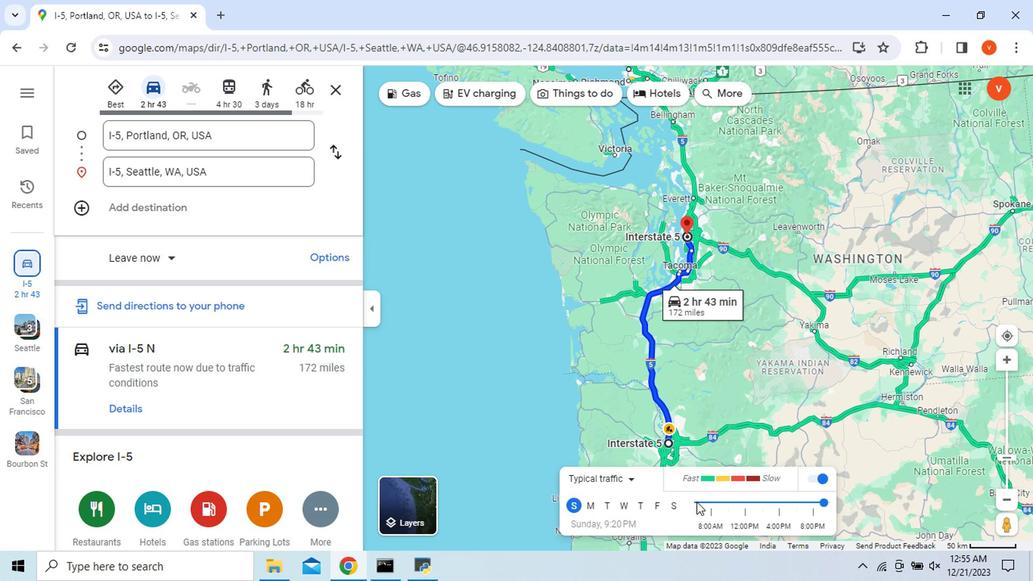 
Action: Mouse pressed left at (642, 503)
Screenshot: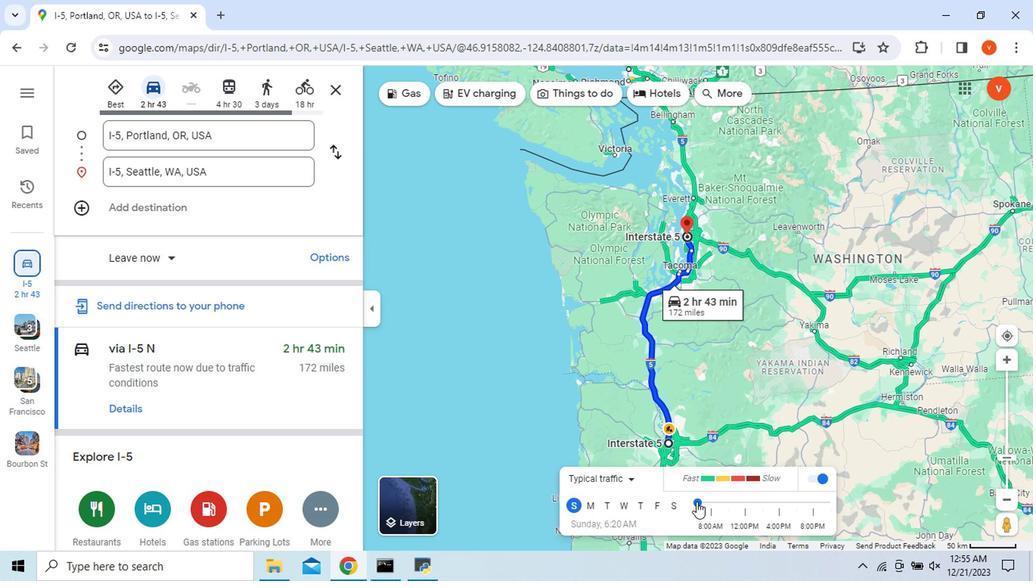
Action: Mouse pressed left at (642, 503)
Screenshot: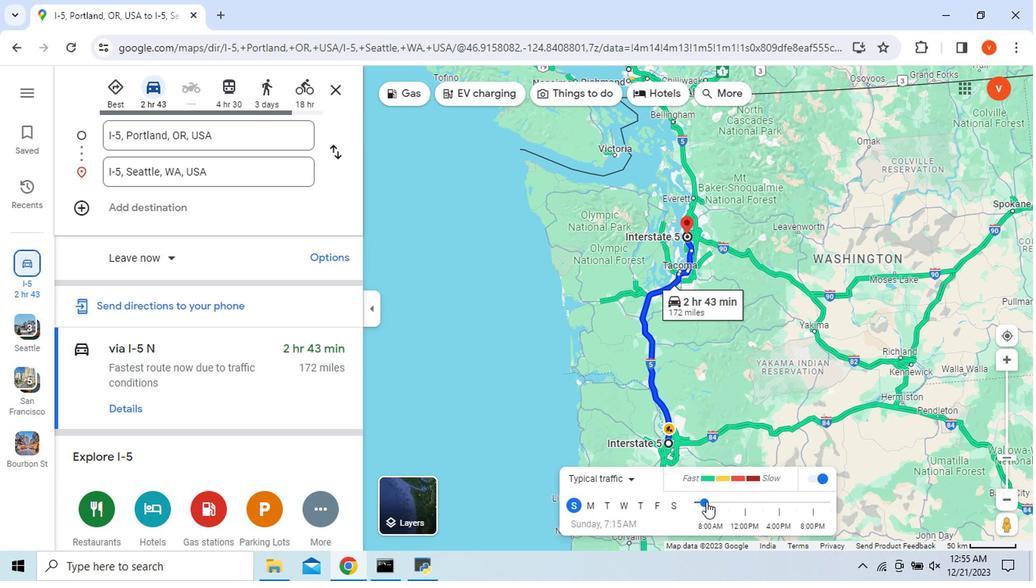 
Action: Mouse moved to (594, 486)
Screenshot: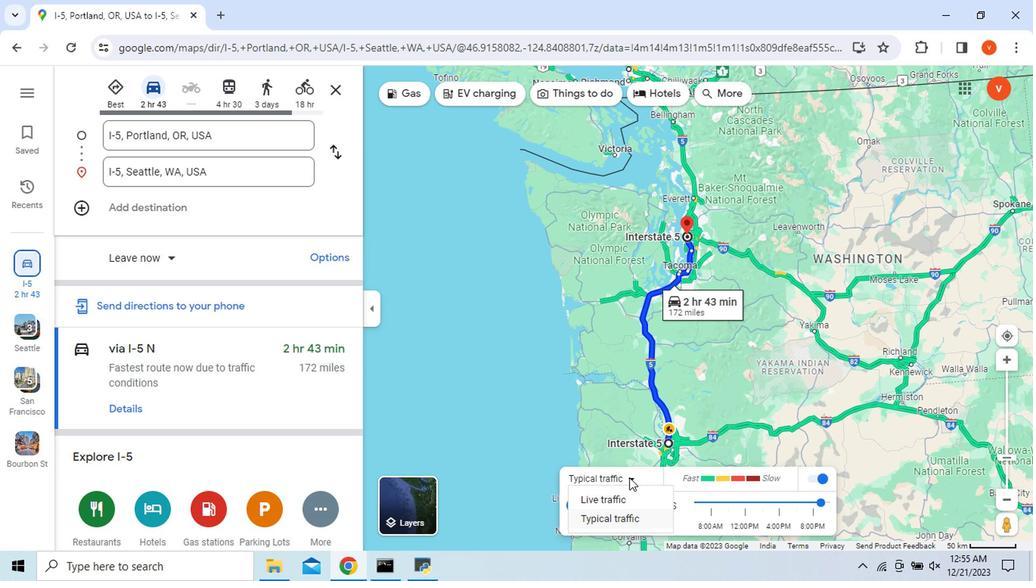 
Action: Mouse pressed left at (594, 486)
Screenshot: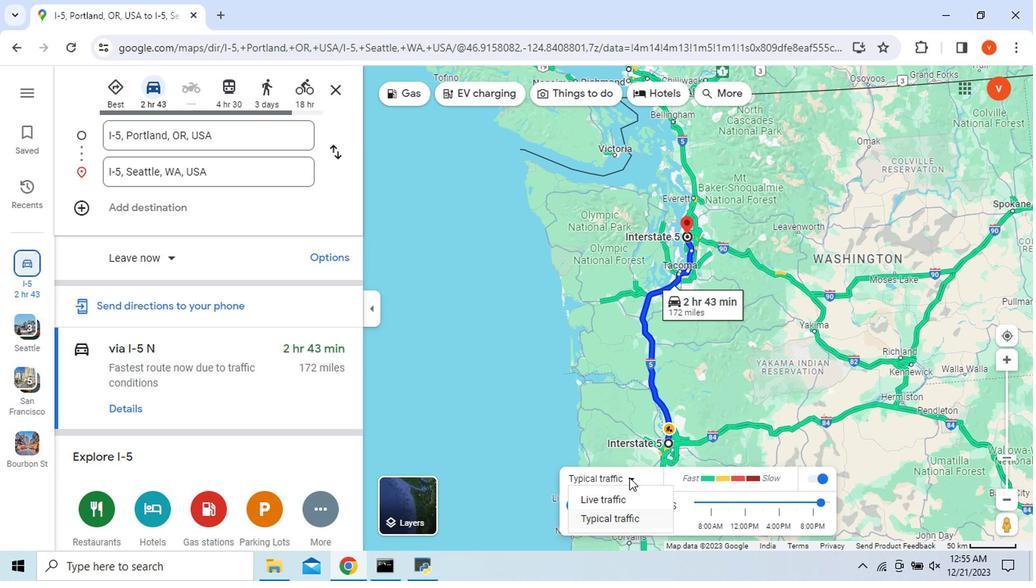 
Action: Mouse moved to (584, 499)
Screenshot: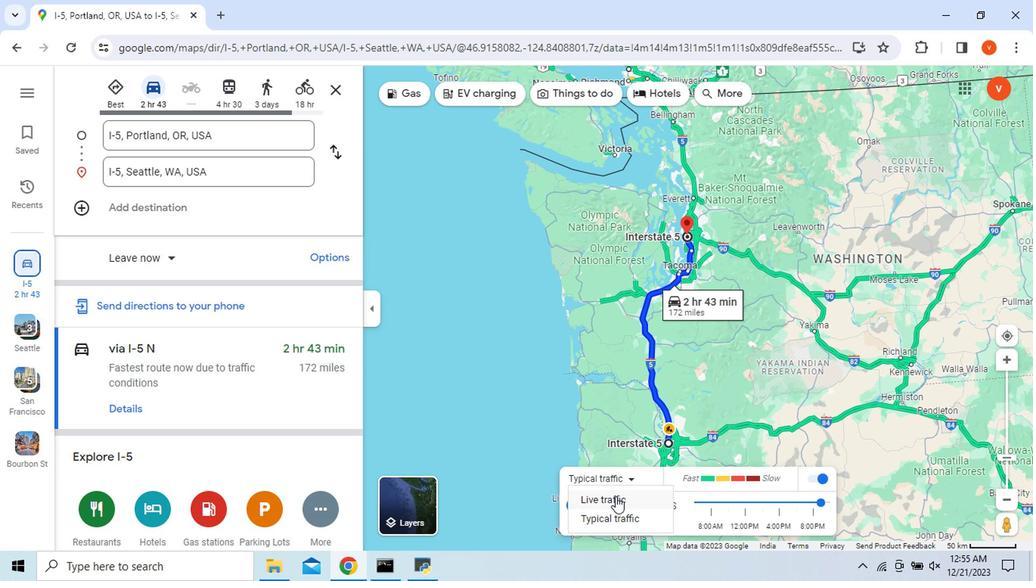 
Action: Mouse pressed left at (584, 499)
Screenshot: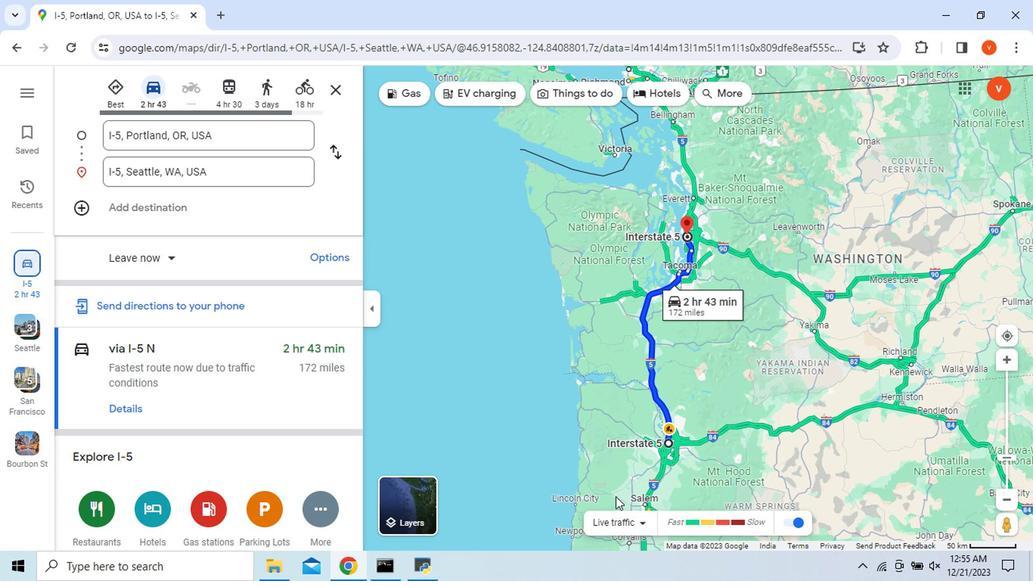 
Action: Mouse moved to (441, 501)
Screenshot: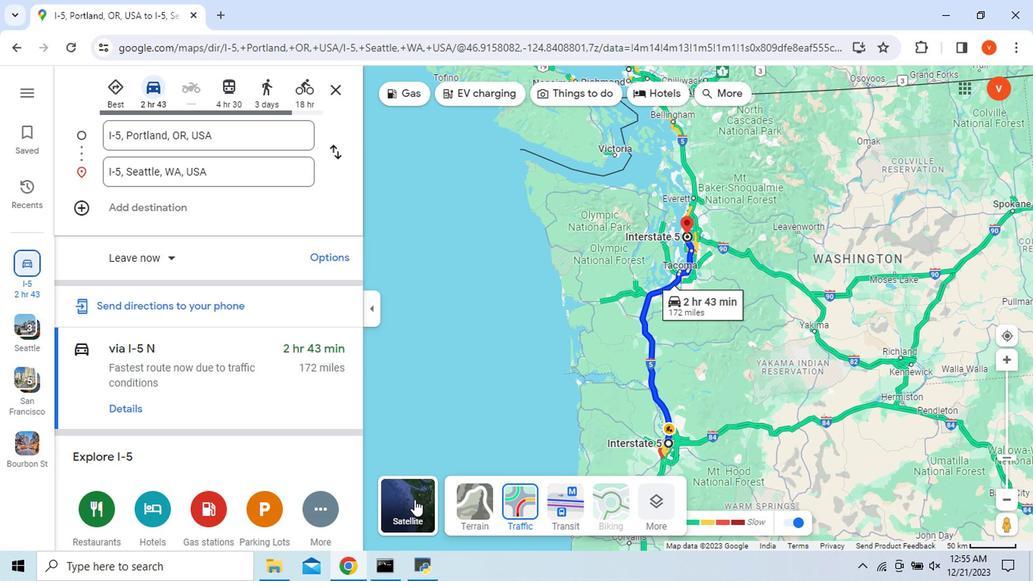 
Action: Mouse pressed left at (441, 501)
Screenshot: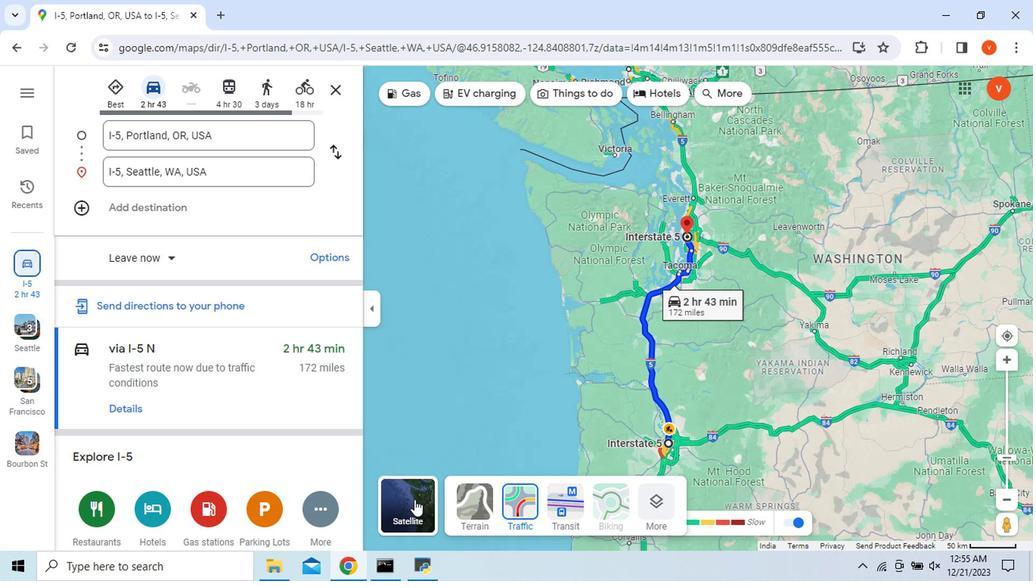 
Action: Mouse moved to (436, 484)
Screenshot: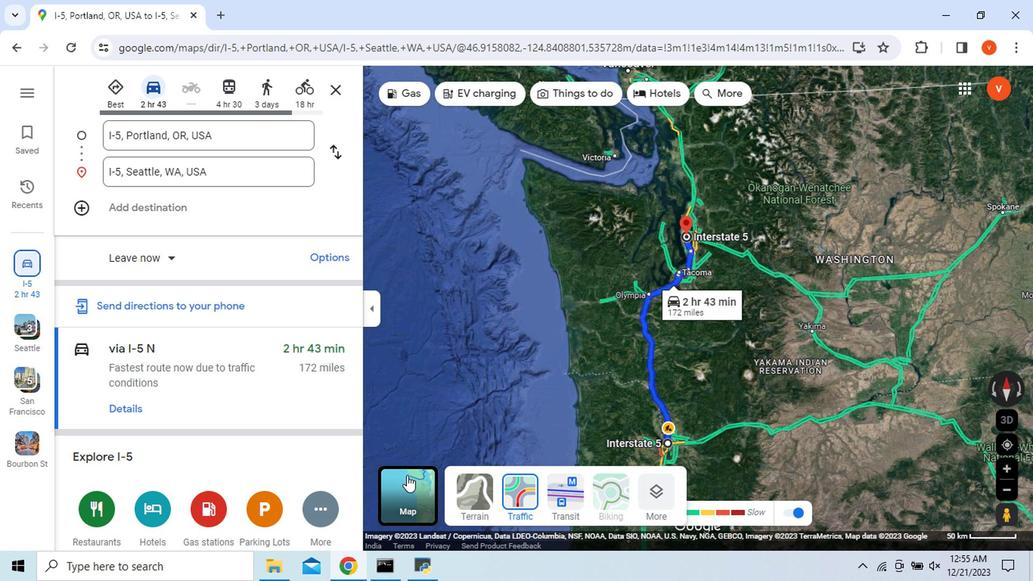 
Action: Mouse pressed left at (436, 484)
Screenshot: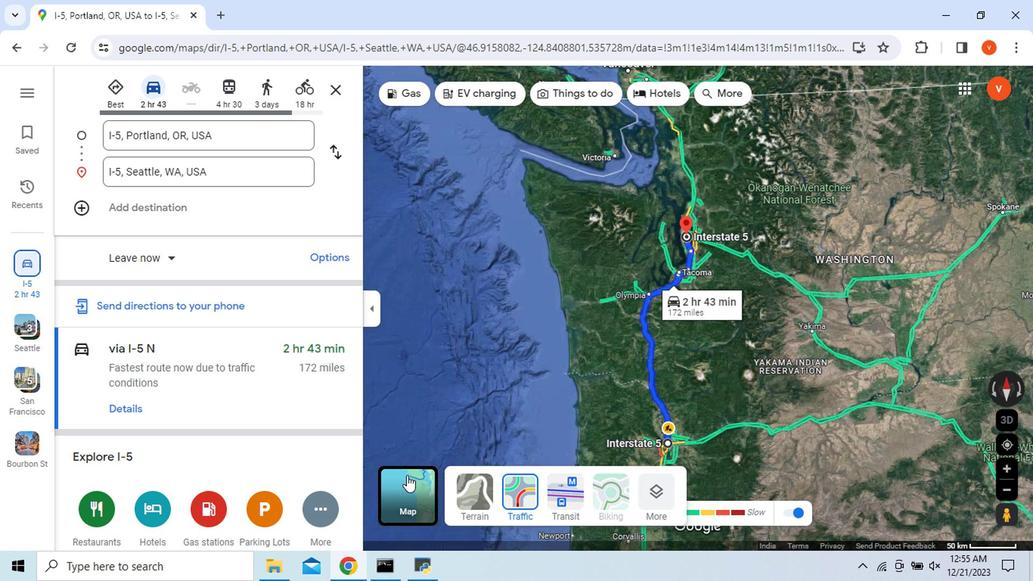
Action: Mouse moved to (512, 498)
Screenshot: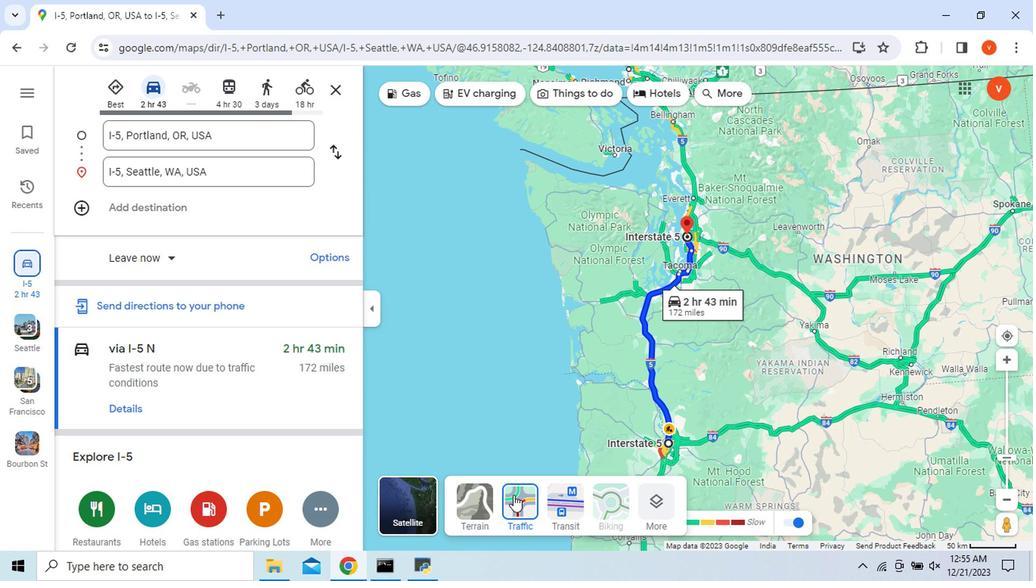 
Action: Mouse pressed left at (512, 498)
Screenshot: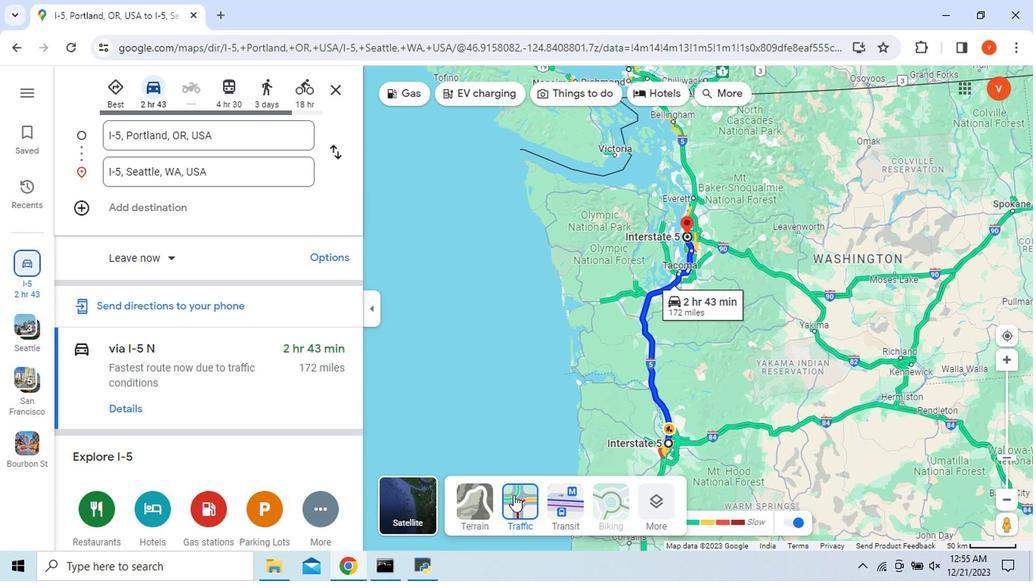 
Action: Mouse moved to (491, 381)
Screenshot: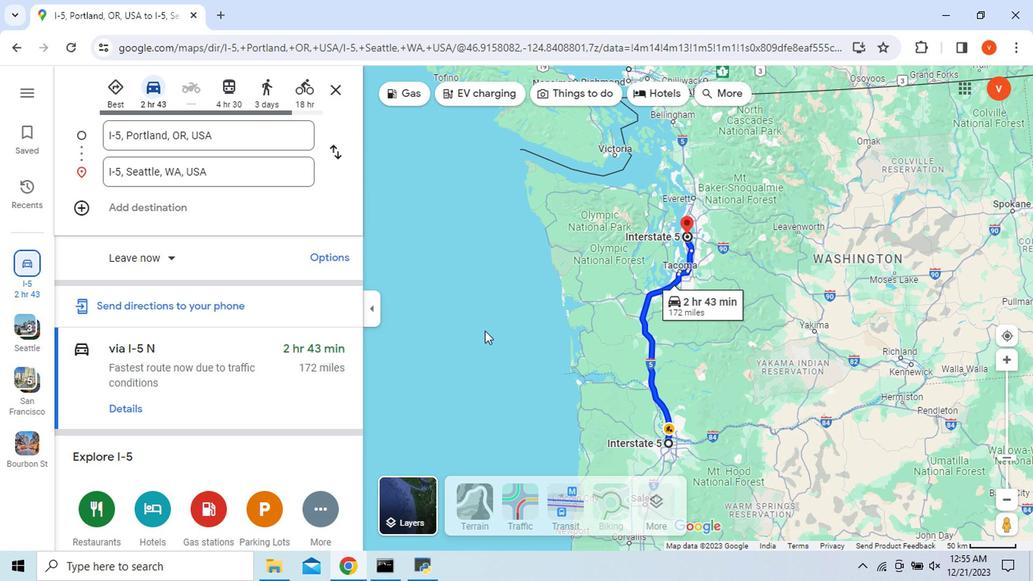 
